 Task: Find connections with filter location Sunbury with filter topic #Startupswith filter profile language Potuguese with filter current company Eicher Trucks and Buses with filter school Velammal College of Engineering & Technology, Madurai with filter industry Wholesale with filter service category Blogging with filter keywords title Hospital Volunteer
Action: Mouse moved to (545, 102)
Screenshot: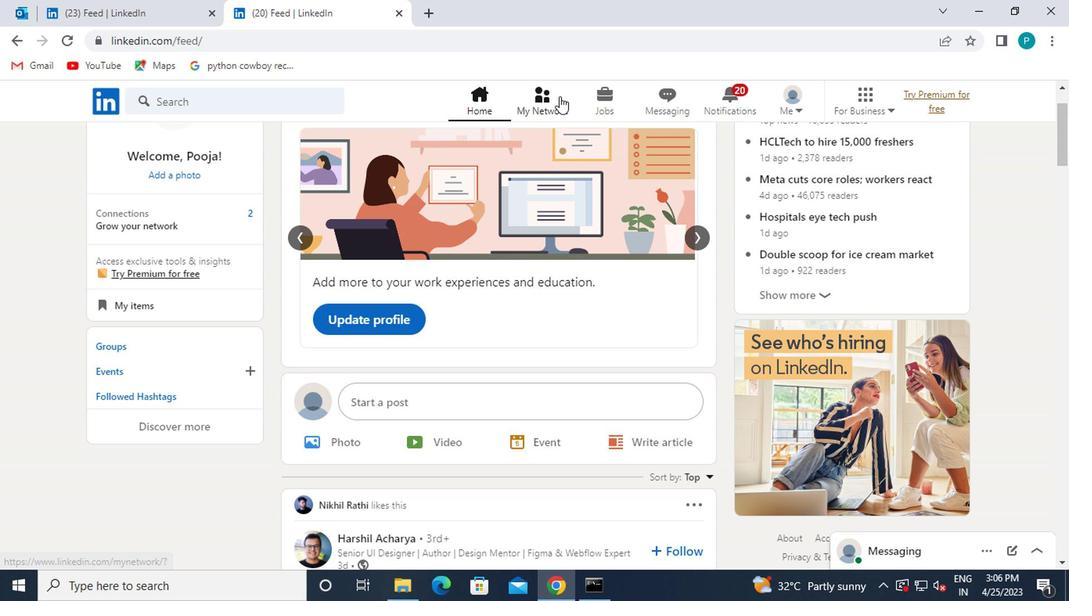 
Action: Mouse pressed left at (545, 102)
Screenshot: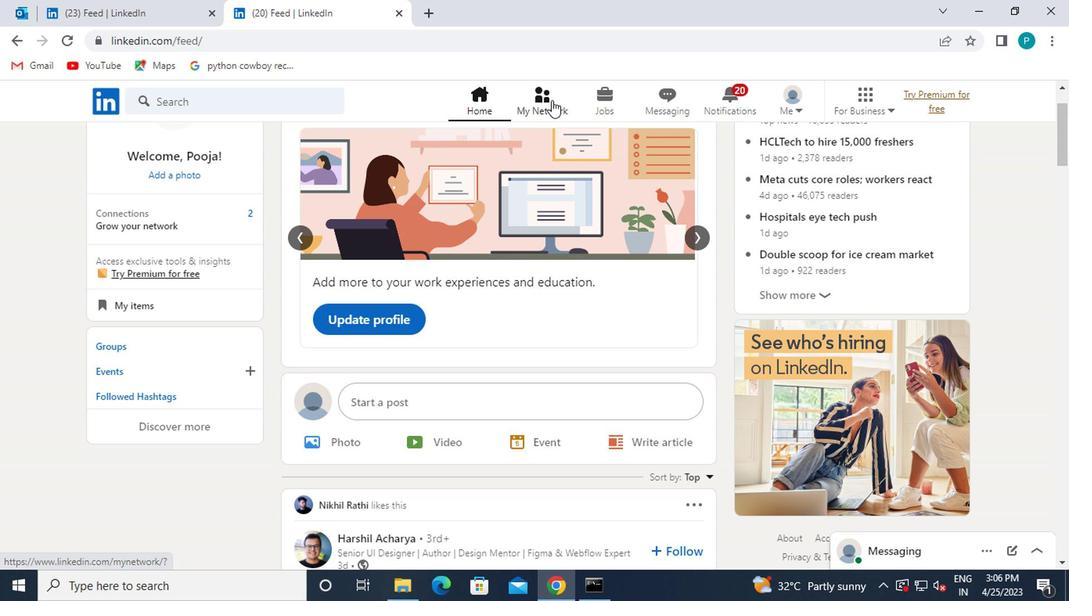 
Action: Mouse moved to (234, 196)
Screenshot: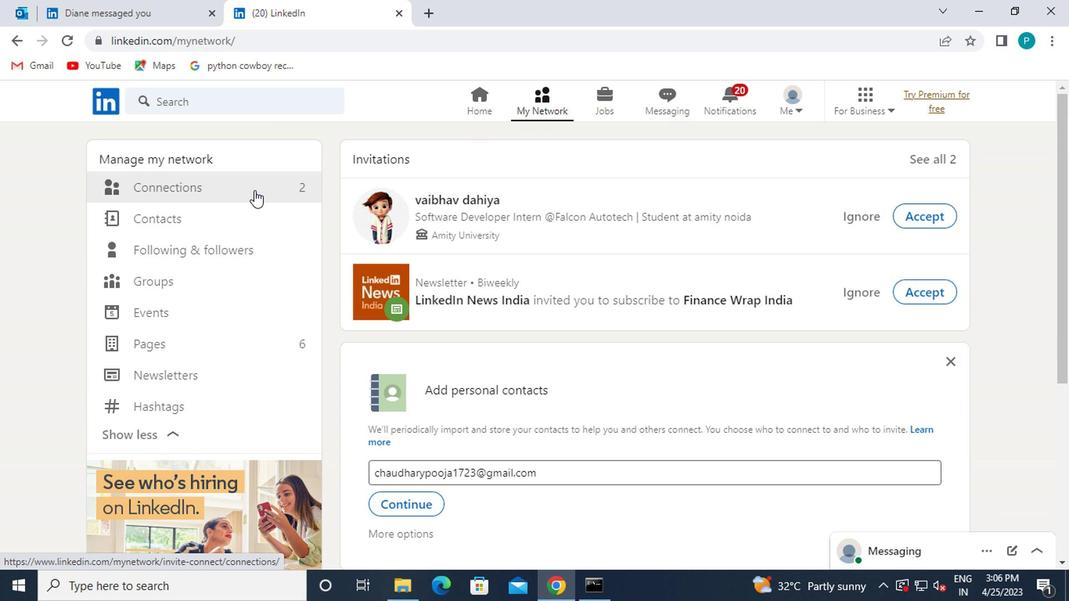 
Action: Mouse pressed left at (234, 196)
Screenshot: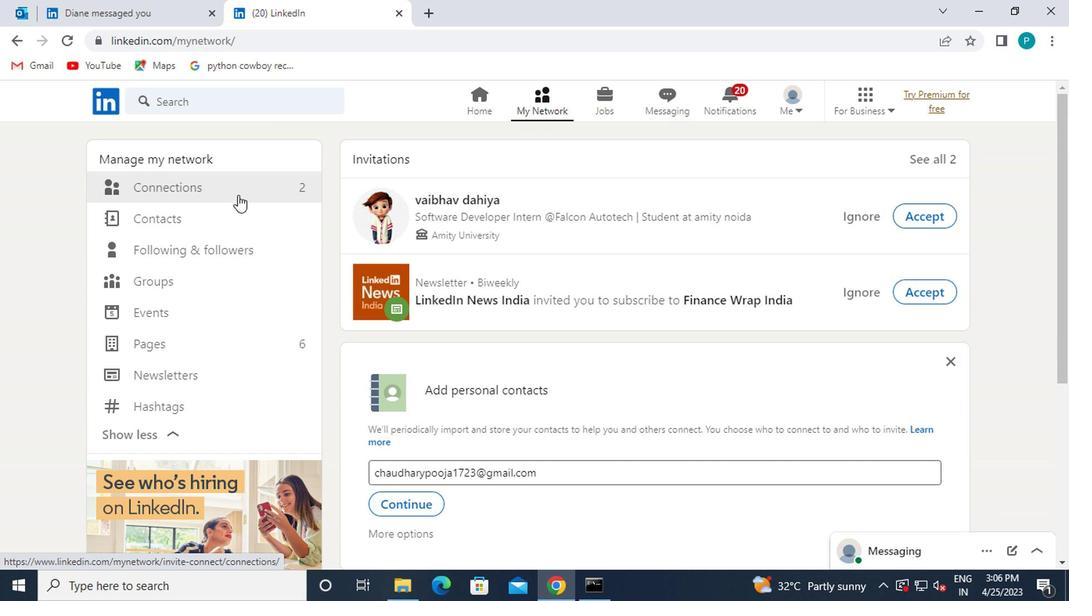 
Action: Mouse moved to (663, 189)
Screenshot: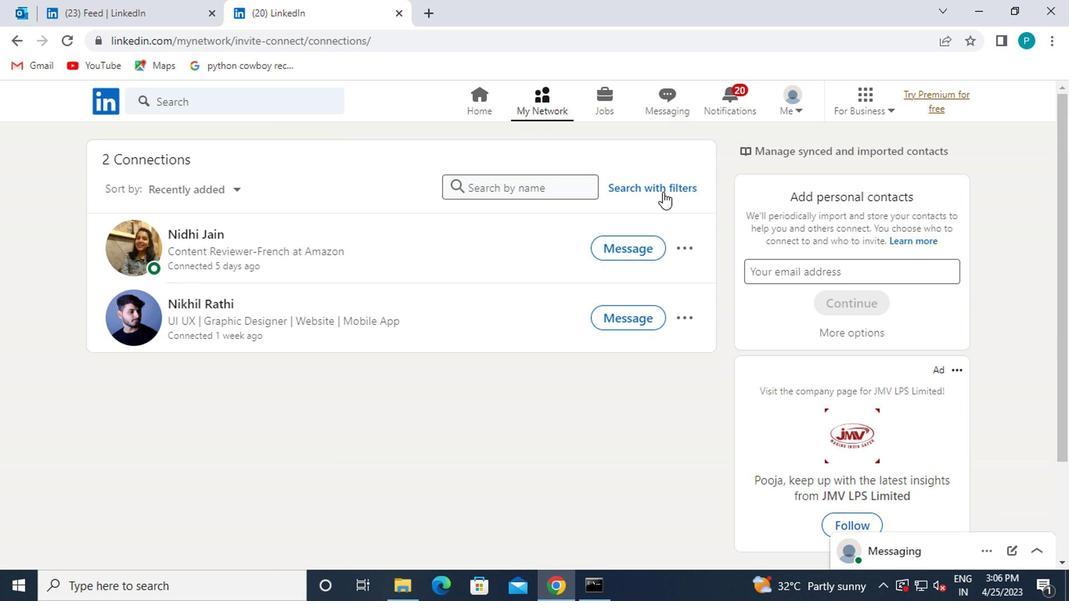 
Action: Mouse pressed left at (663, 189)
Screenshot: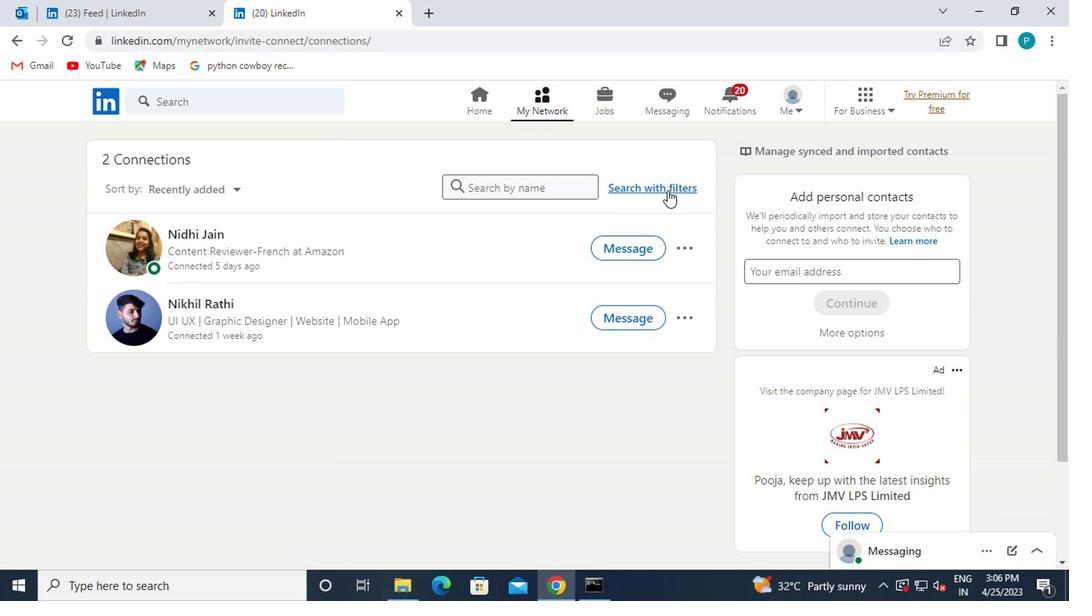 
Action: Mouse moved to (520, 152)
Screenshot: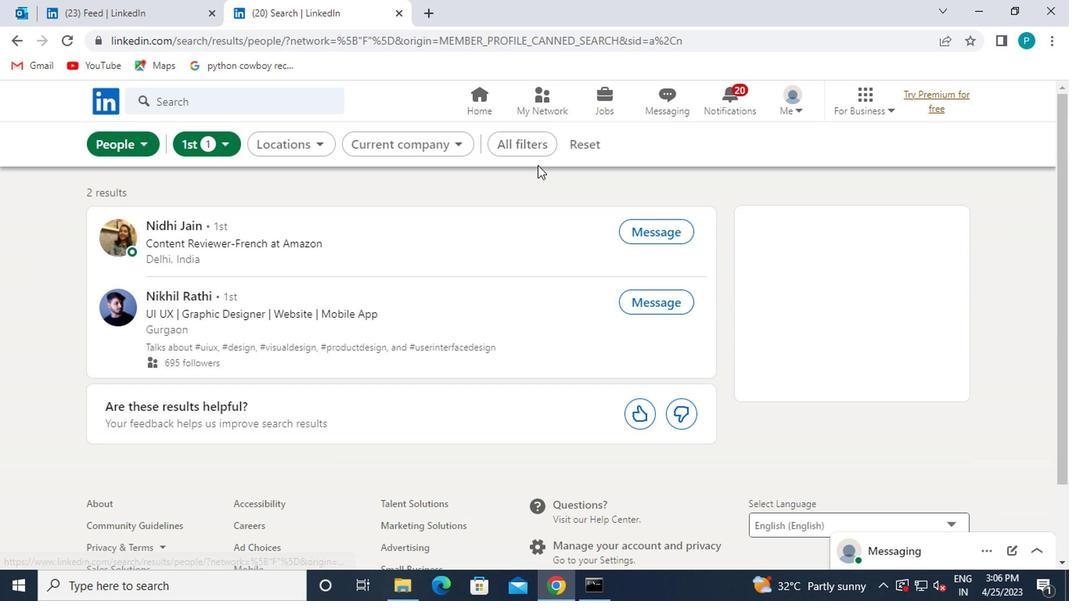 
Action: Mouse pressed left at (520, 152)
Screenshot: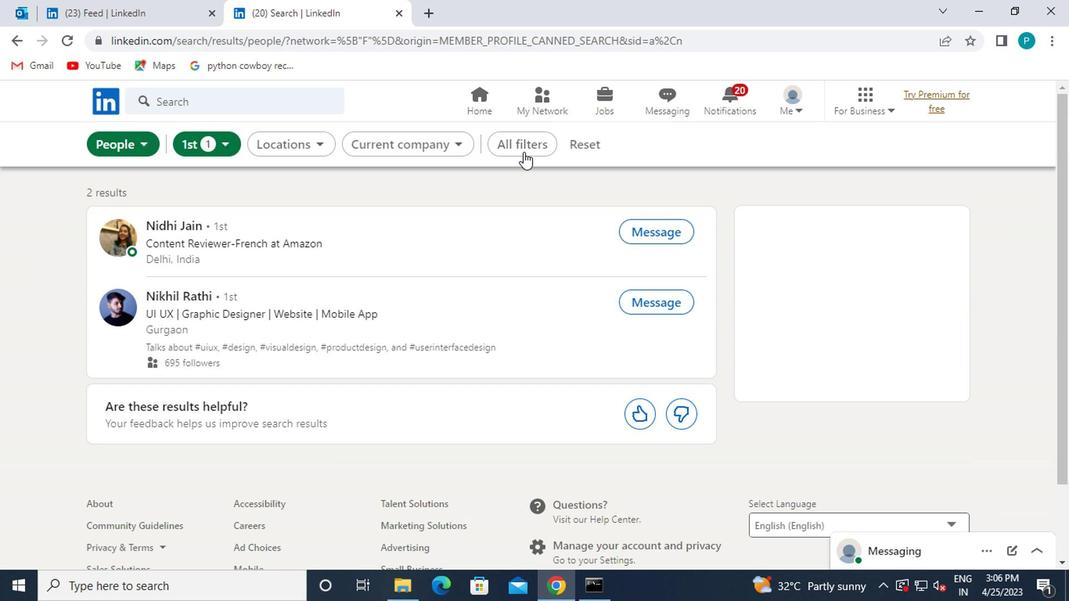
Action: Mouse moved to (781, 284)
Screenshot: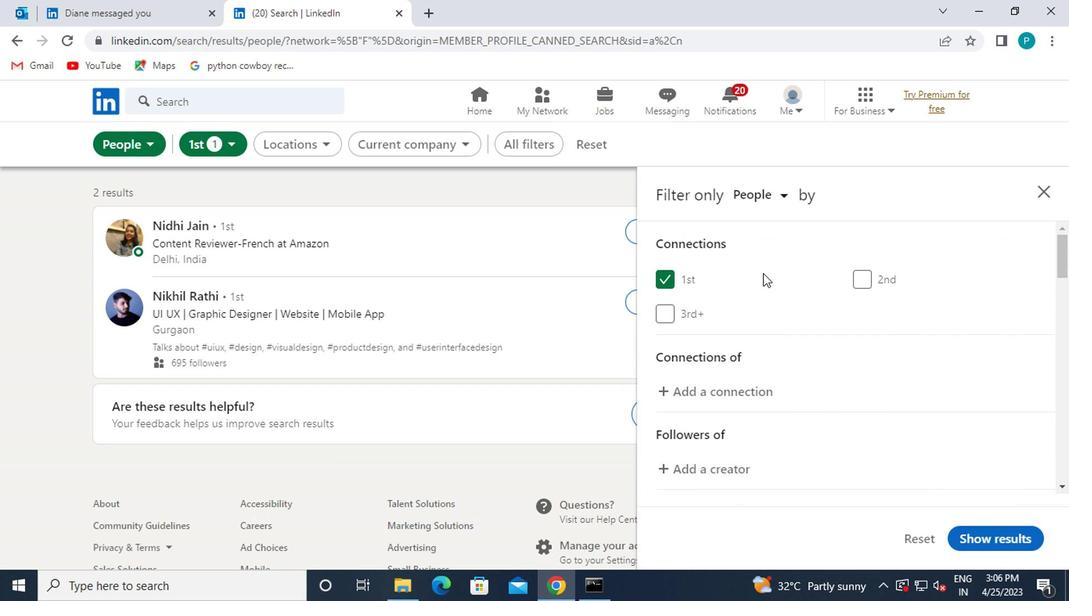 
Action: Mouse scrolled (781, 283) with delta (0, 0)
Screenshot: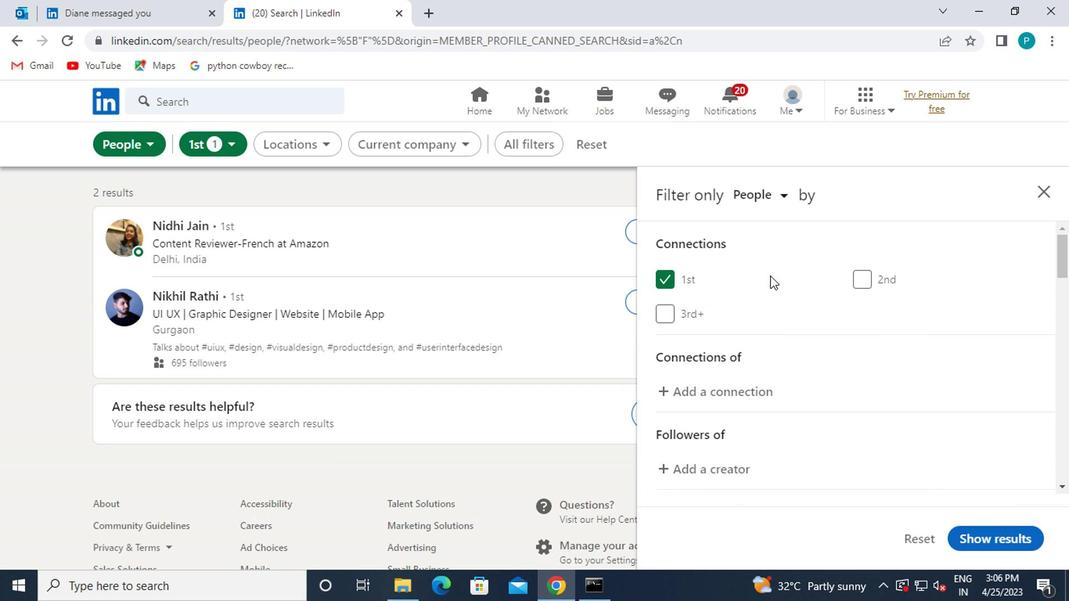 
Action: Mouse moved to (782, 286)
Screenshot: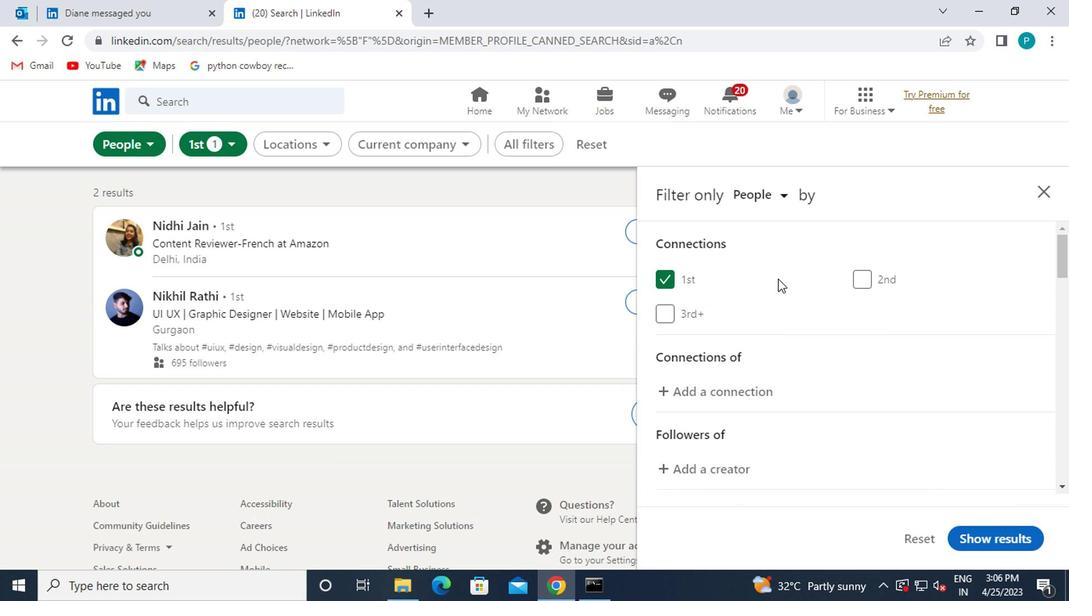 
Action: Mouse scrolled (782, 285) with delta (0, -1)
Screenshot: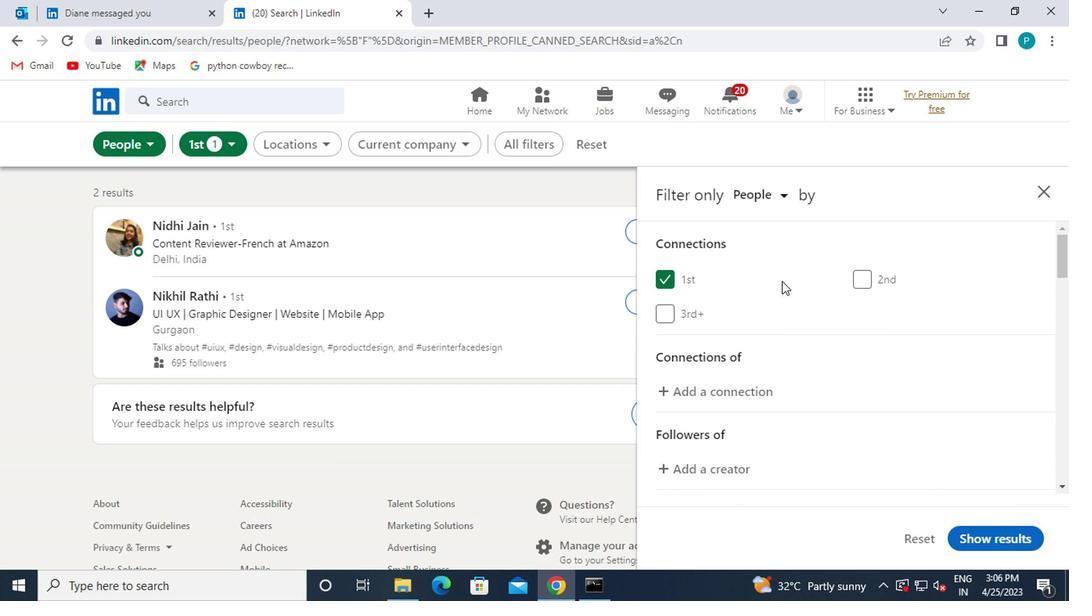 
Action: Mouse moved to (782, 286)
Screenshot: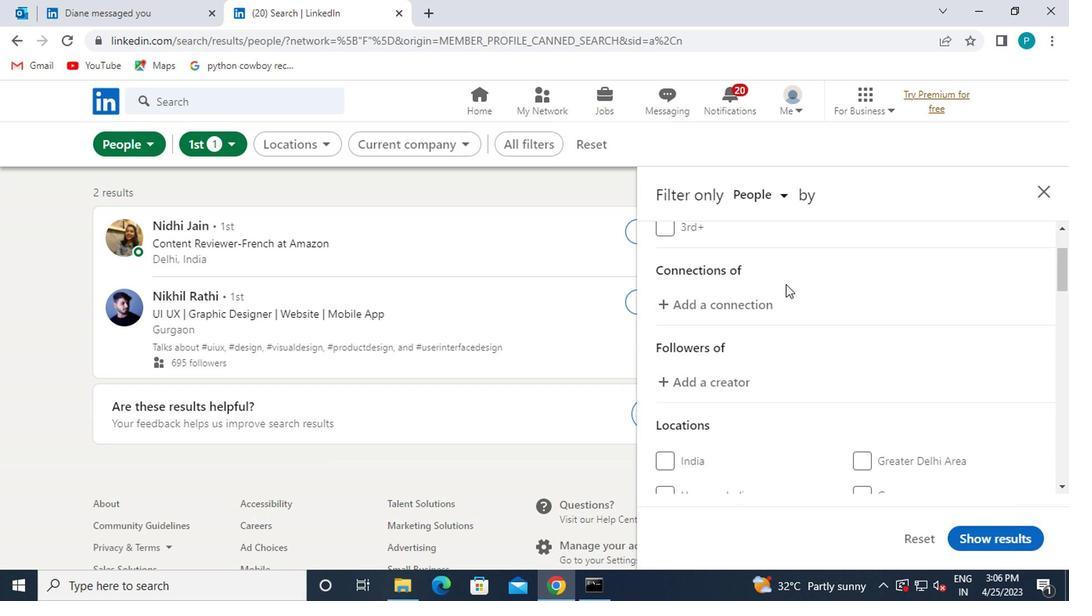 
Action: Mouse scrolled (782, 286) with delta (0, 0)
Screenshot: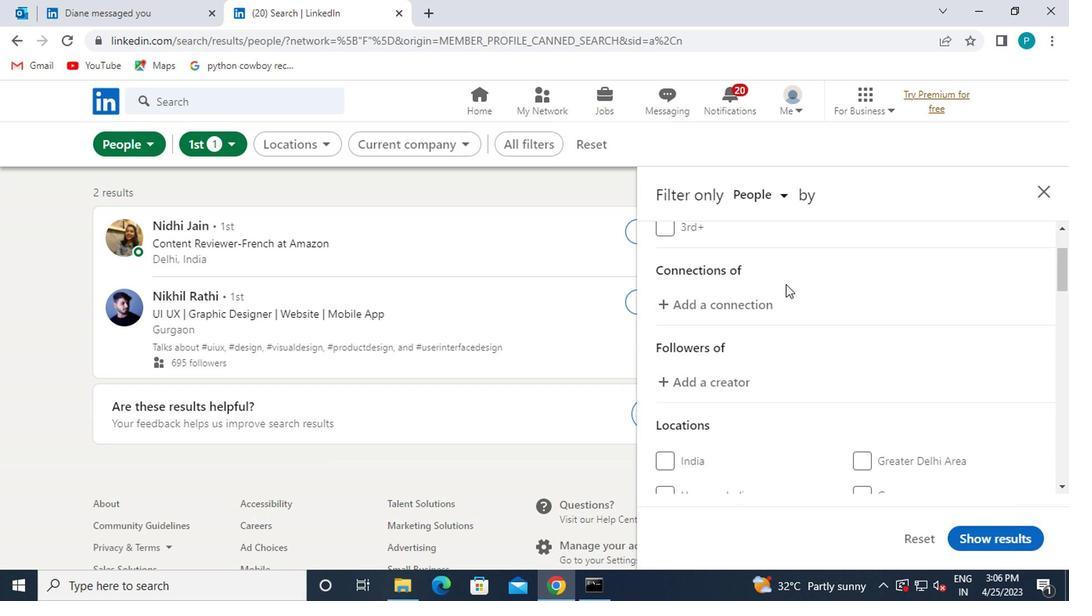 
Action: Mouse moved to (782, 287)
Screenshot: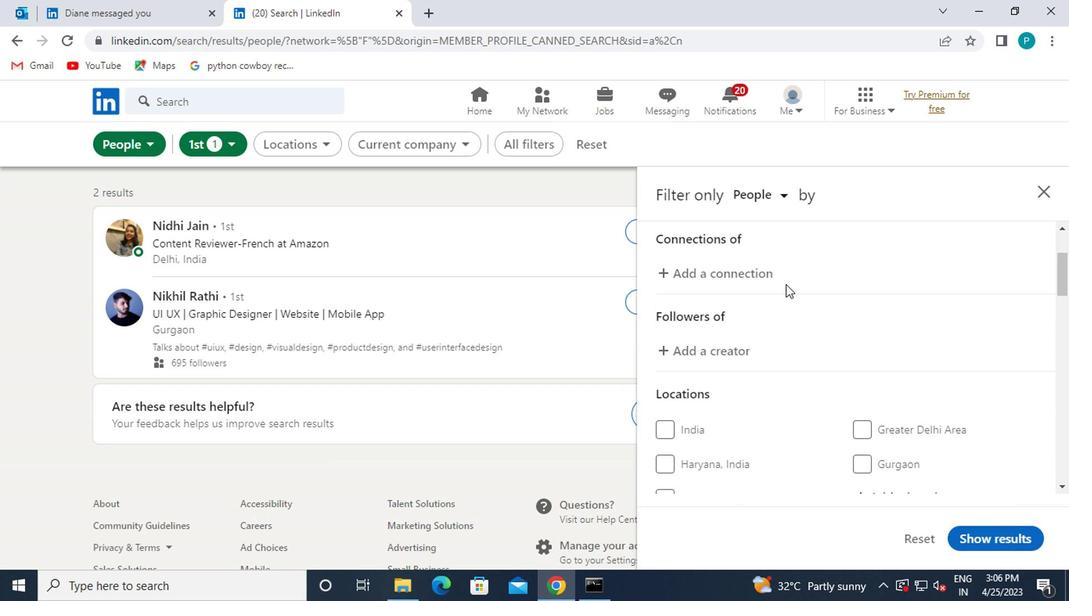 
Action: Mouse scrolled (782, 286) with delta (0, -1)
Screenshot: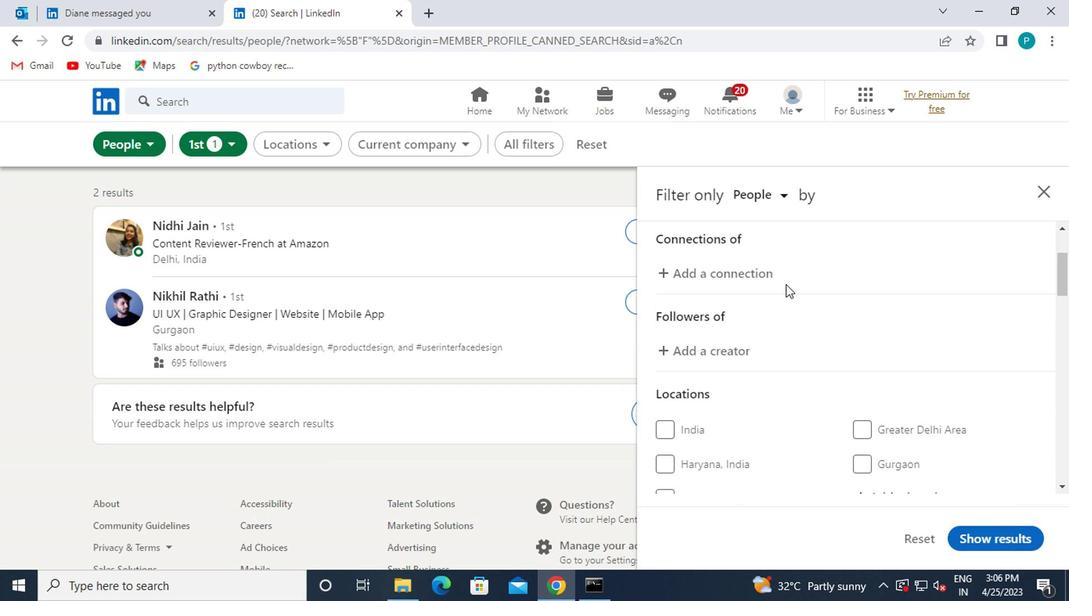 
Action: Mouse moved to (783, 290)
Screenshot: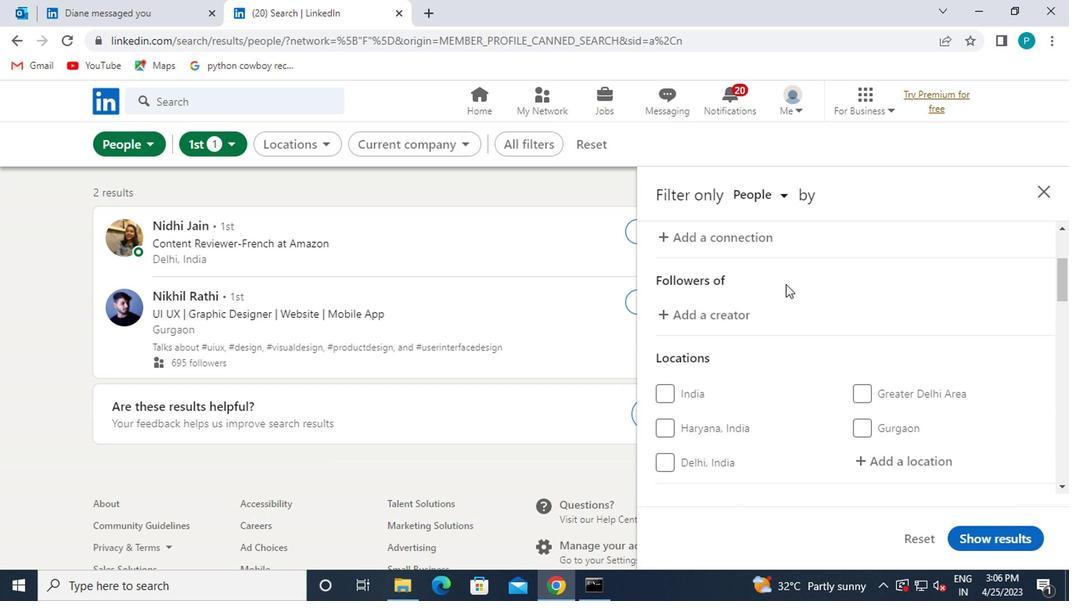 
Action: Mouse scrolled (783, 288) with delta (0, -1)
Screenshot: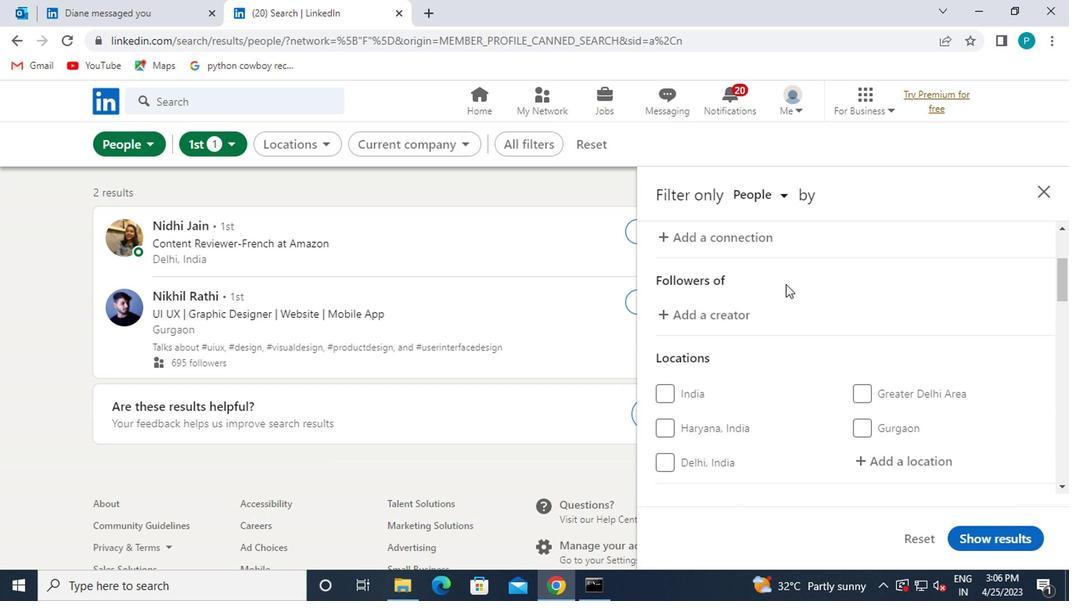 
Action: Mouse moved to (831, 303)
Screenshot: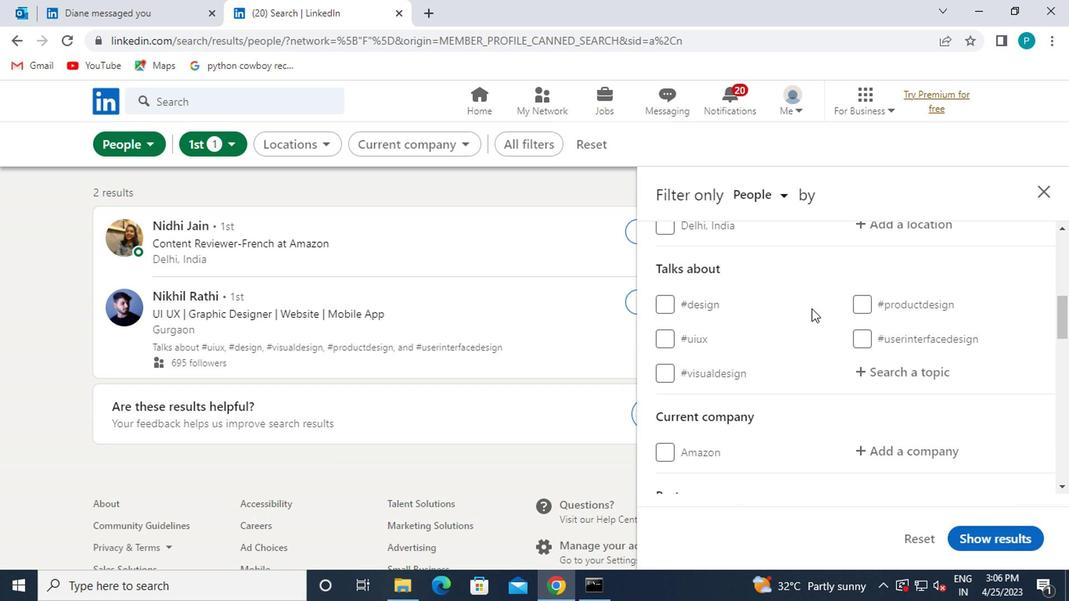 
Action: Mouse scrolled (831, 304) with delta (0, 0)
Screenshot: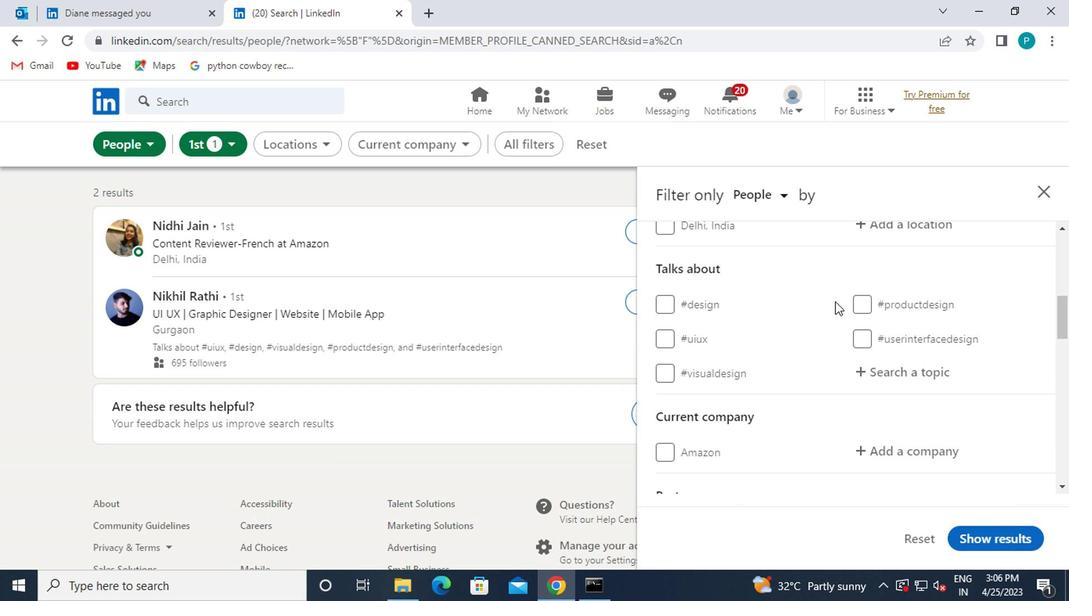 
Action: Mouse moved to (858, 305)
Screenshot: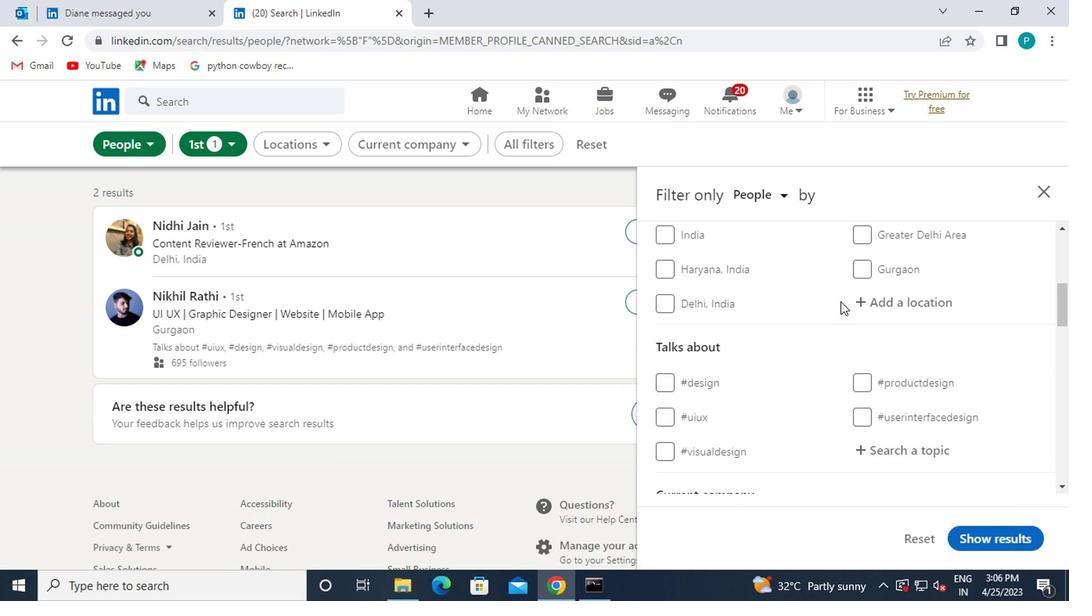 
Action: Mouse pressed left at (858, 305)
Screenshot: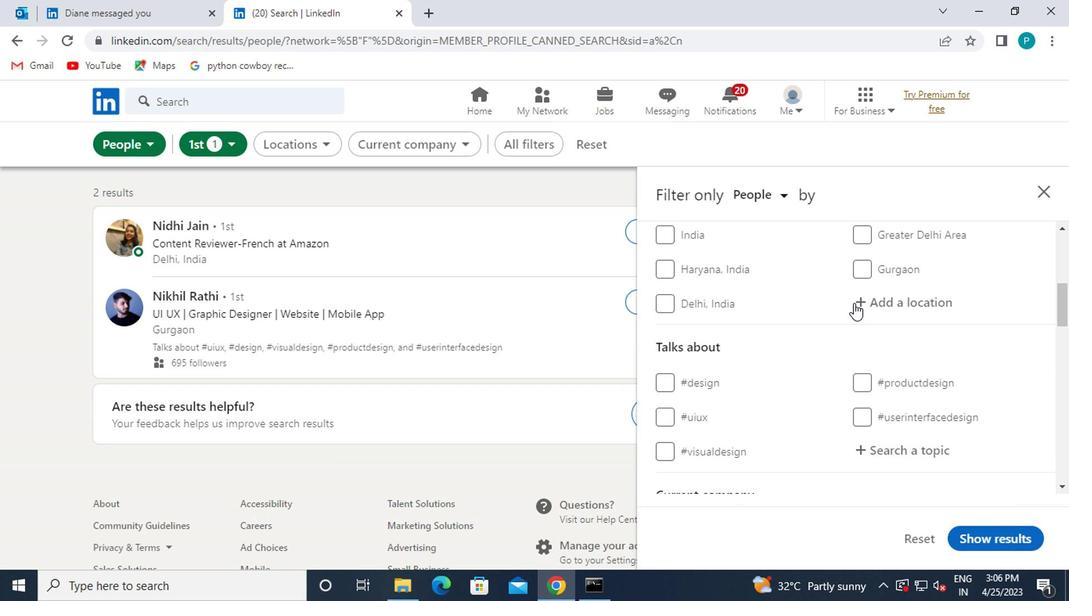 
Action: Key pressed <Key.caps_lock>s<Key.caps_lock>unbury
Screenshot: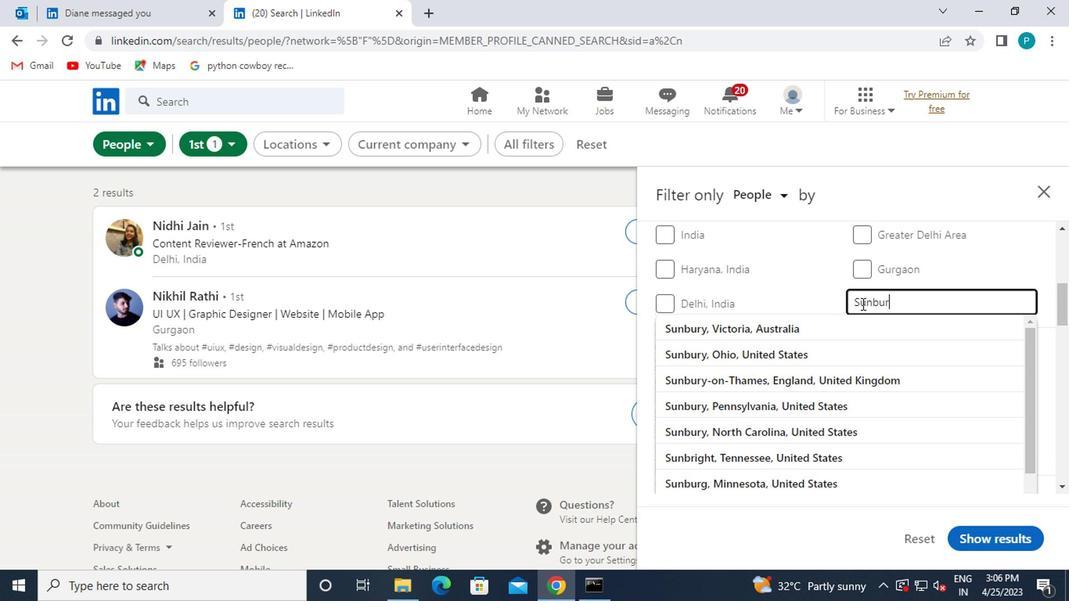 
Action: Mouse moved to (844, 307)
Screenshot: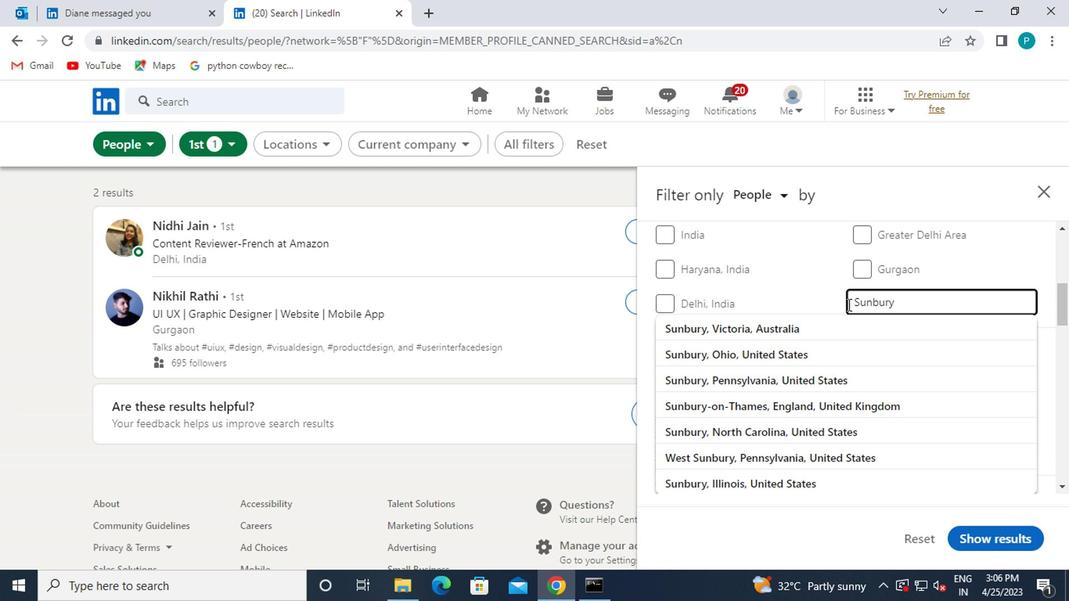
Action: Key pressed <Key.enter>
Screenshot: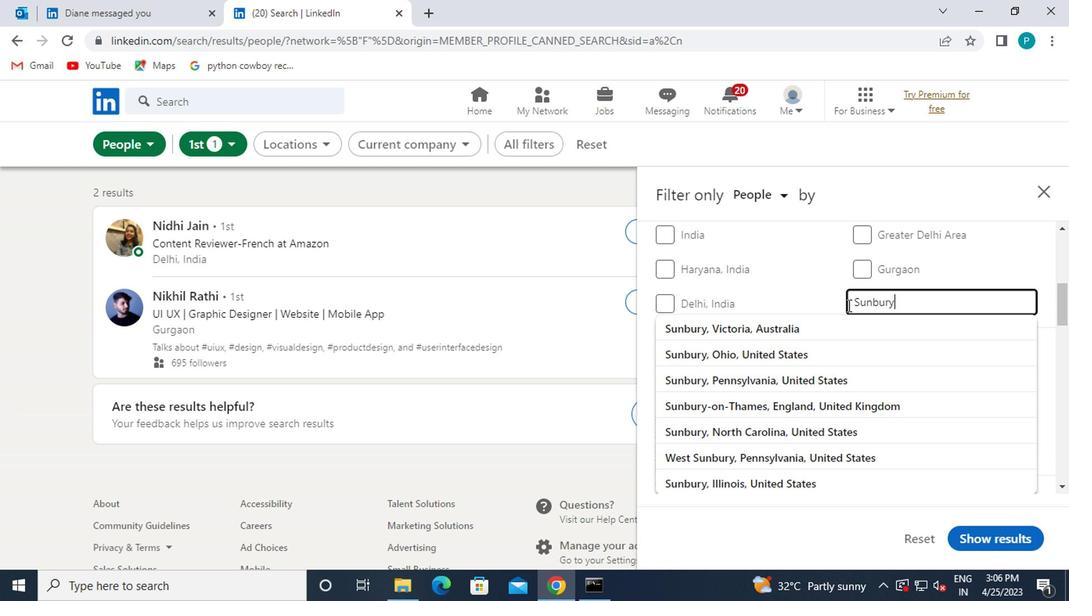 
Action: Mouse moved to (801, 376)
Screenshot: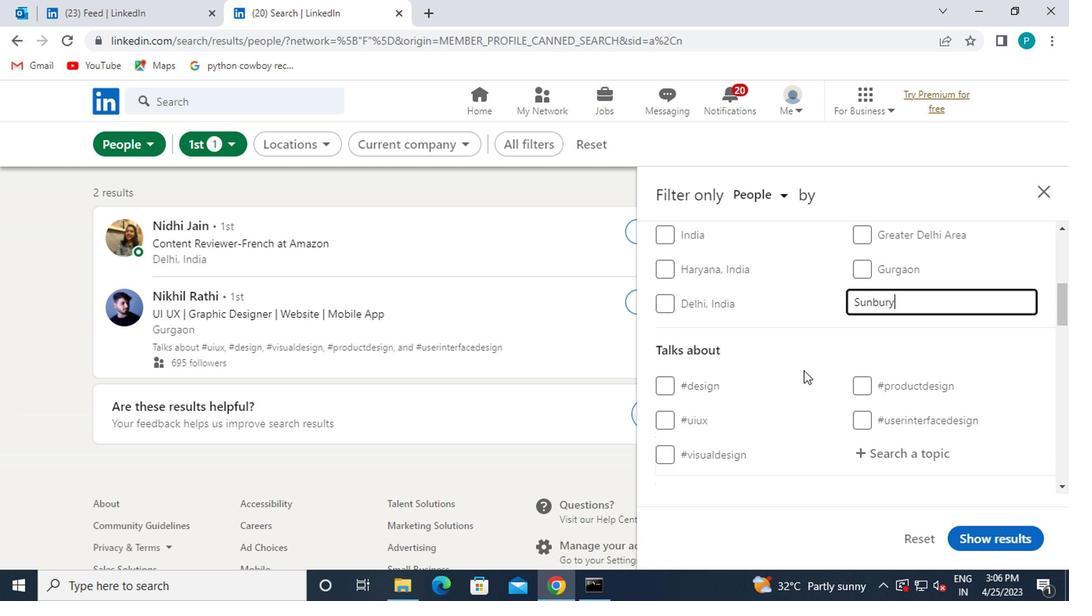 
Action: Mouse scrolled (801, 375) with delta (0, -1)
Screenshot: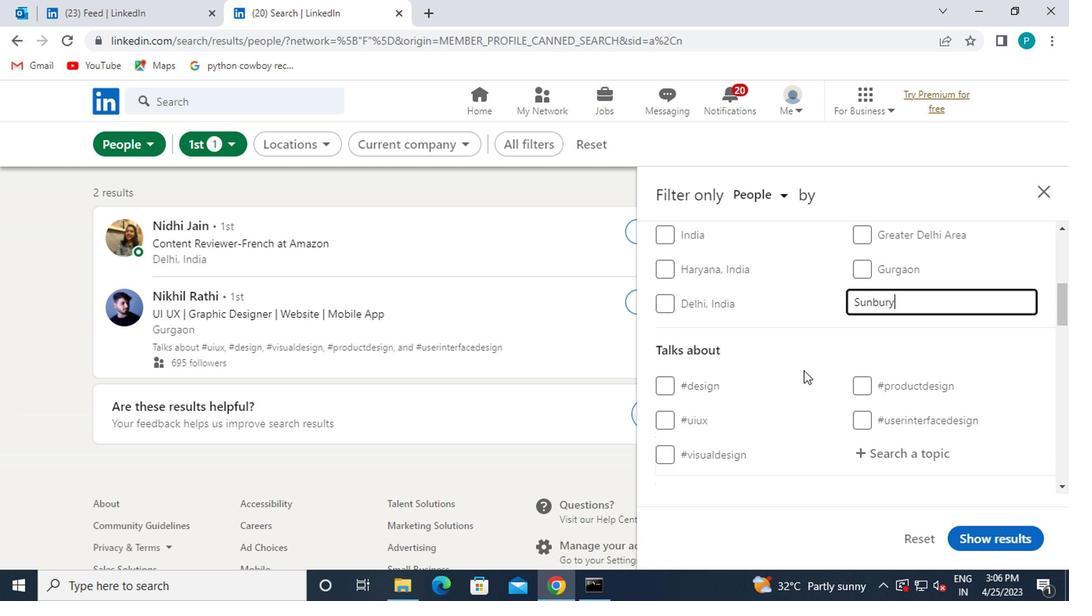 
Action: Mouse moved to (851, 385)
Screenshot: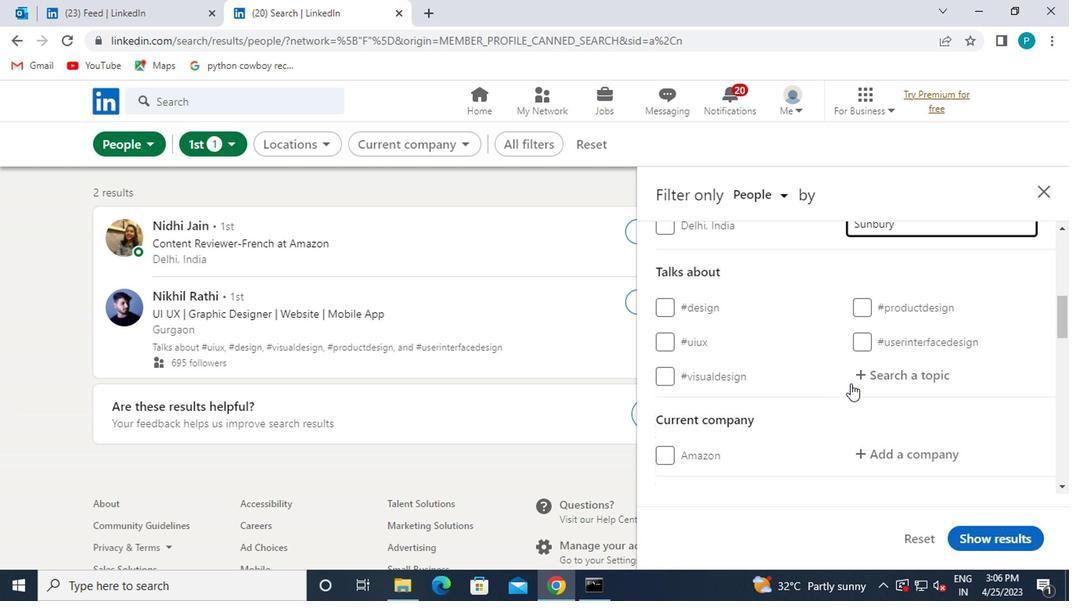 
Action: Mouse pressed left at (851, 385)
Screenshot: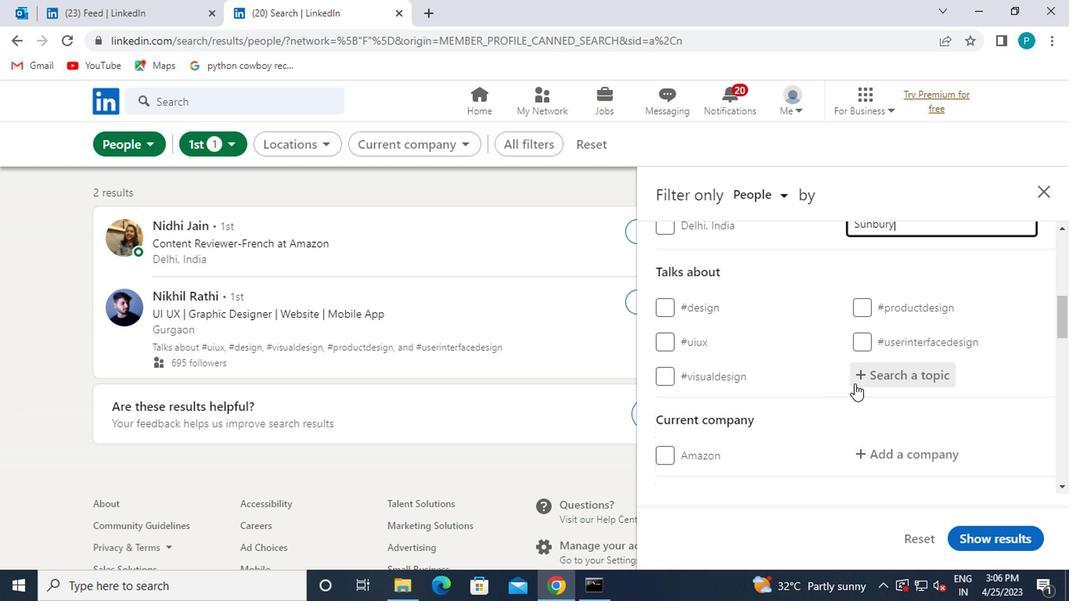 
Action: Key pressed <Key.shift><Key.shift><Key.shift><Key.shift><Key.shift>#<Key.caps_lock>S<Key.caps_lock>ARTUO<Key.backspace>PS
Screenshot: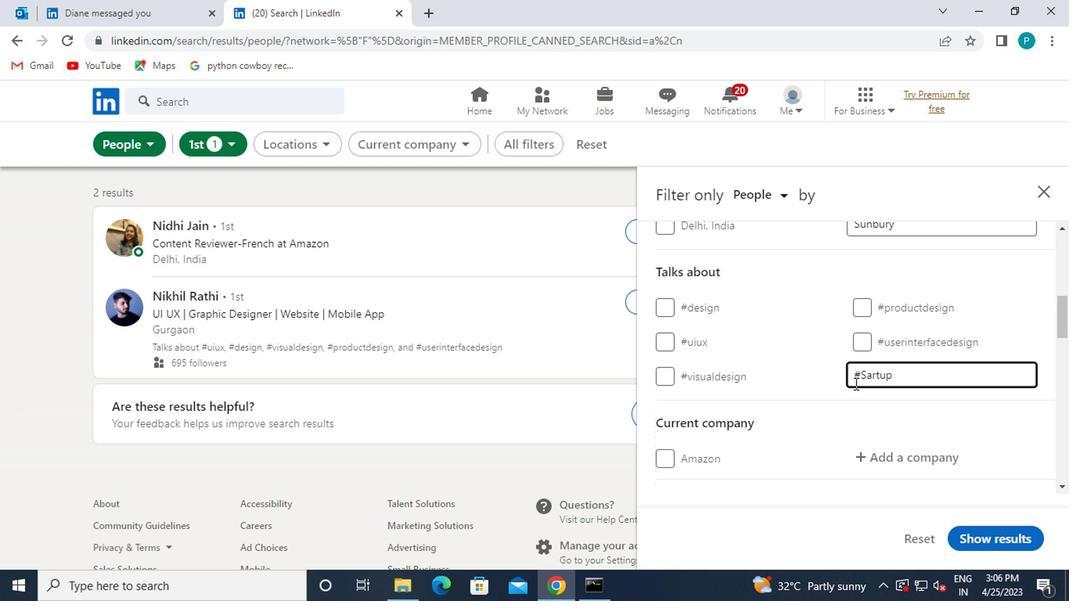 
Action: Mouse moved to (820, 400)
Screenshot: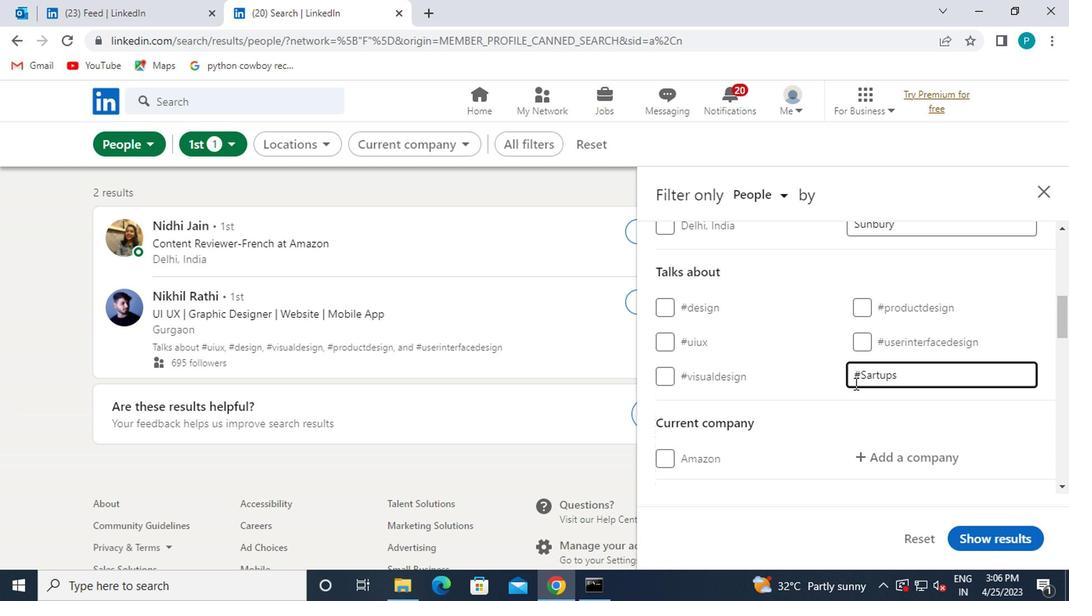 
Action: Mouse scrolled (820, 399) with delta (0, 0)
Screenshot: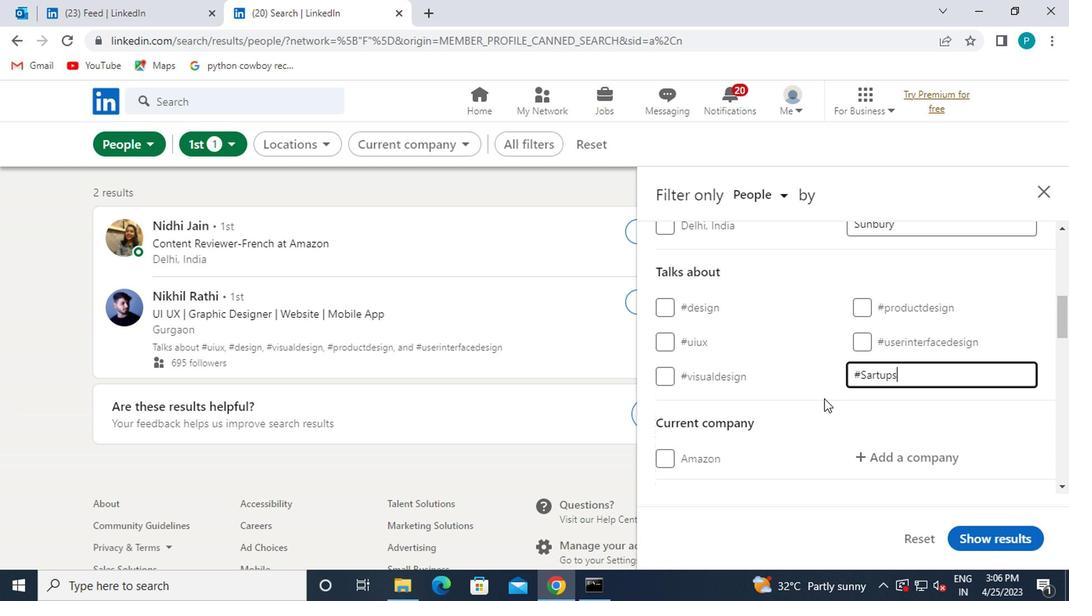 
Action: Mouse moved to (851, 383)
Screenshot: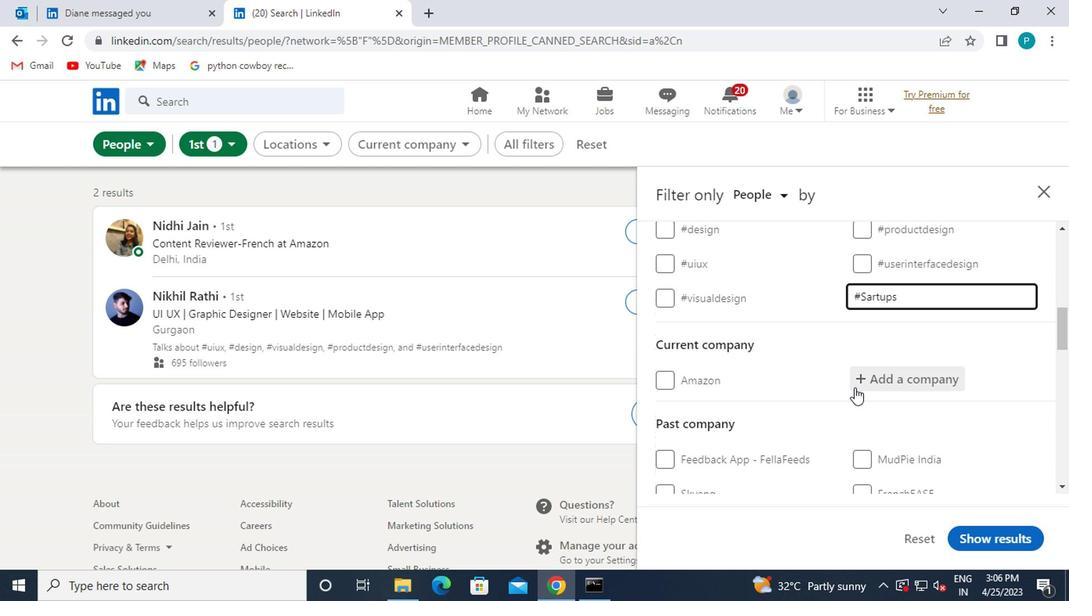 
Action: Mouse pressed left at (851, 383)
Screenshot: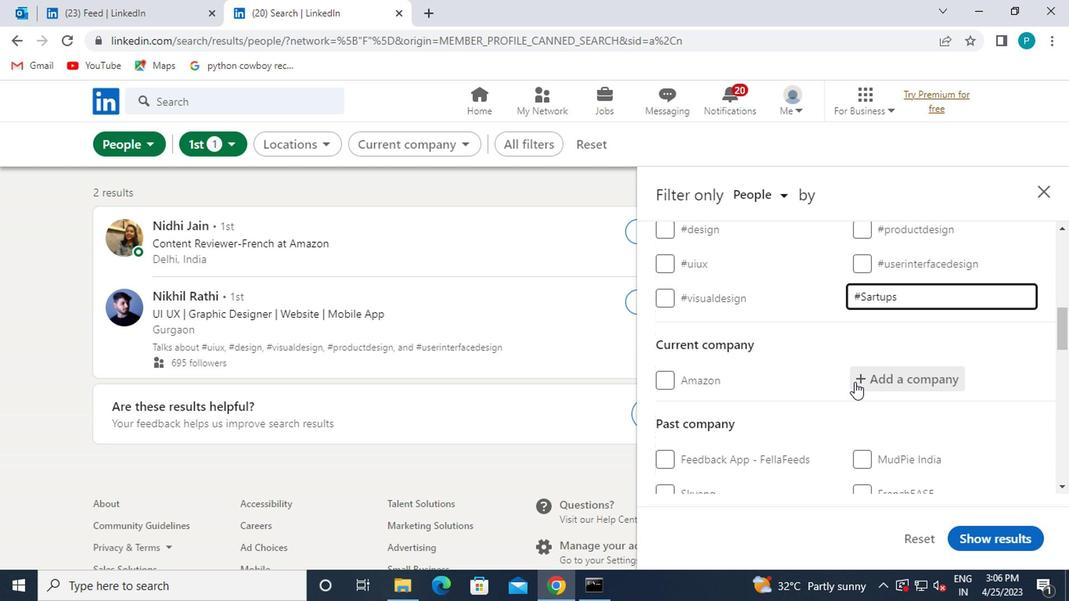 
Action: Key pressed EICHER
Screenshot: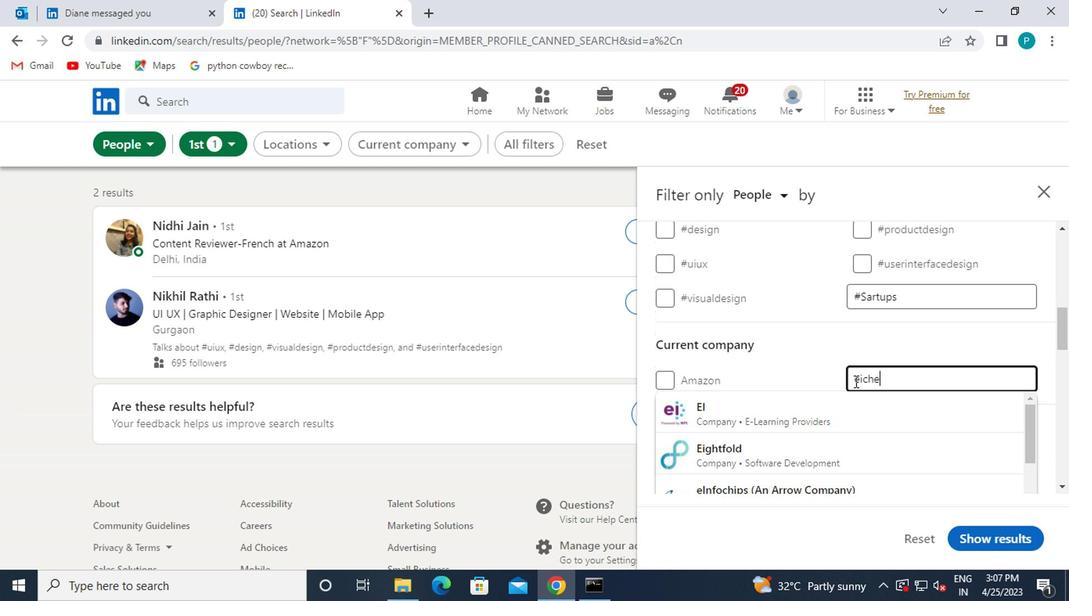 
Action: Mouse moved to (762, 405)
Screenshot: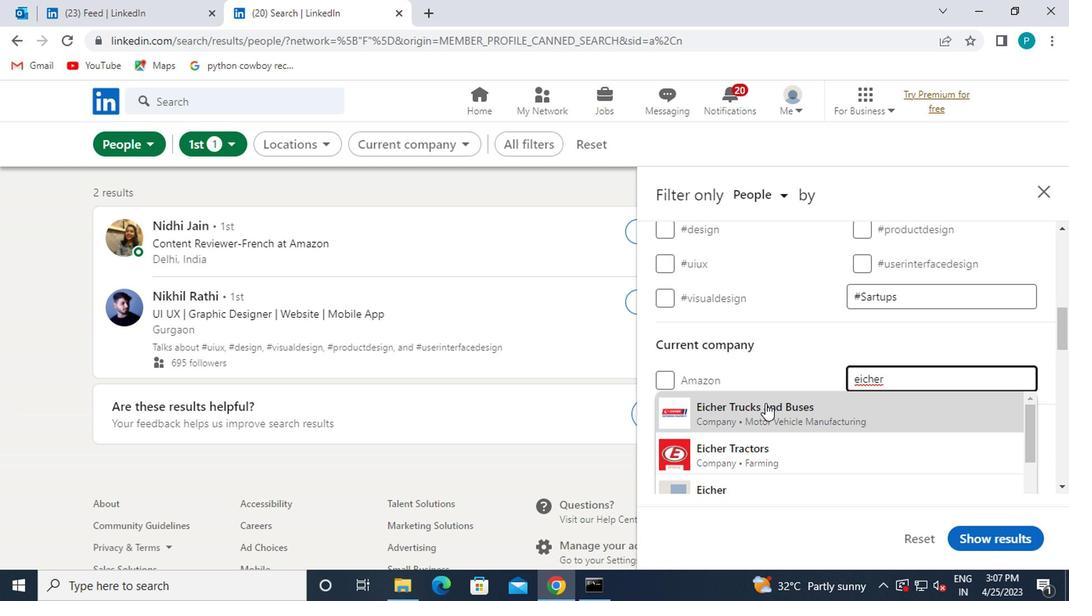 
Action: Mouse pressed left at (762, 405)
Screenshot: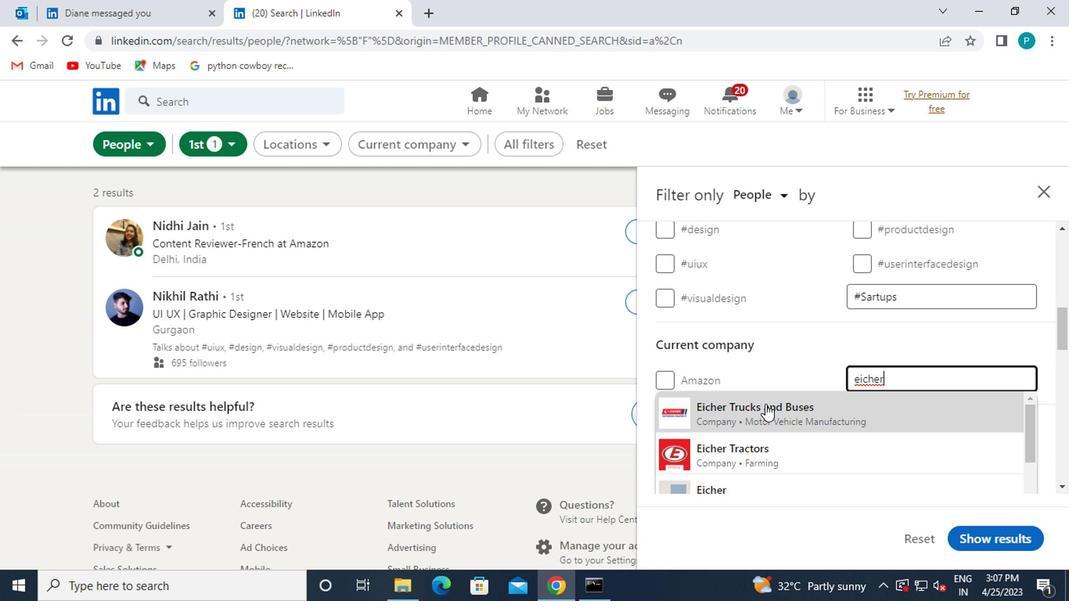 
Action: Mouse scrolled (762, 405) with delta (0, 0)
Screenshot: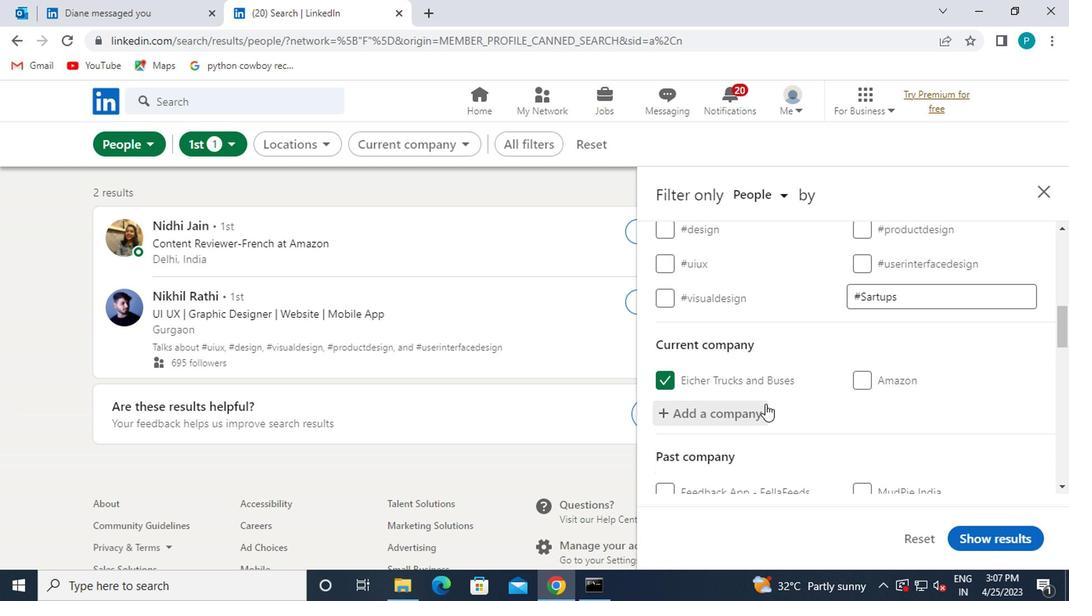 
Action: Mouse scrolled (762, 405) with delta (0, 0)
Screenshot: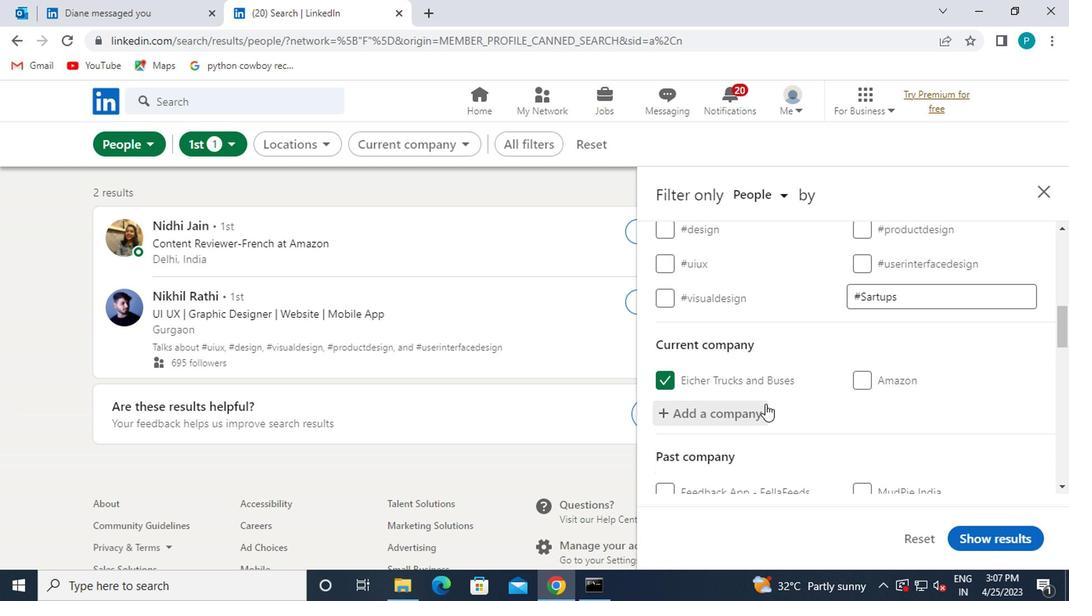 
Action: Mouse moved to (843, 404)
Screenshot: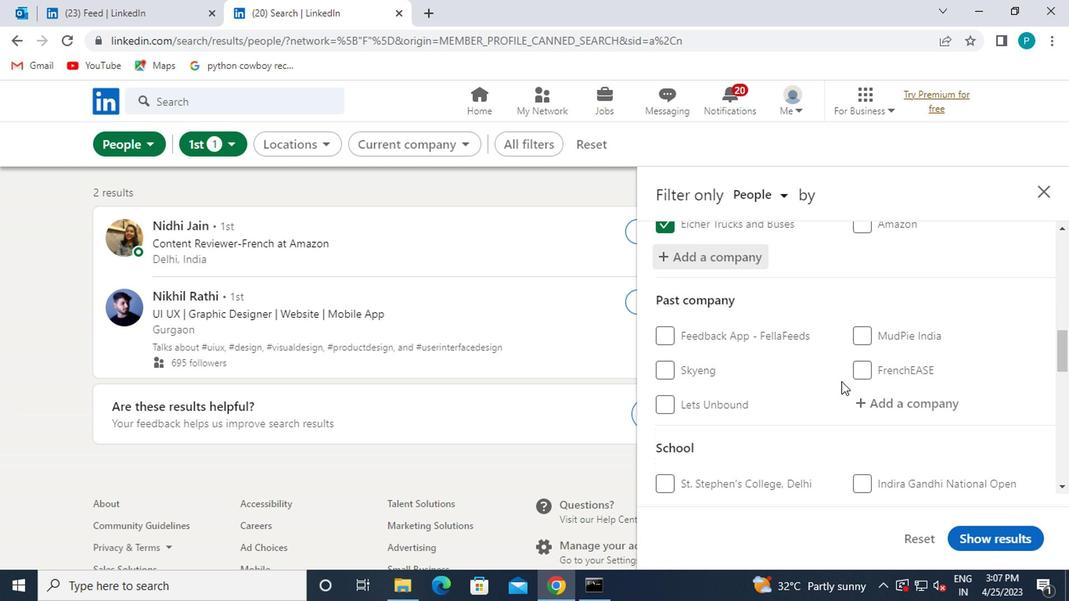 
Action: Mouse scrolled (843, 403) with delta (0, 0)
Screenshot: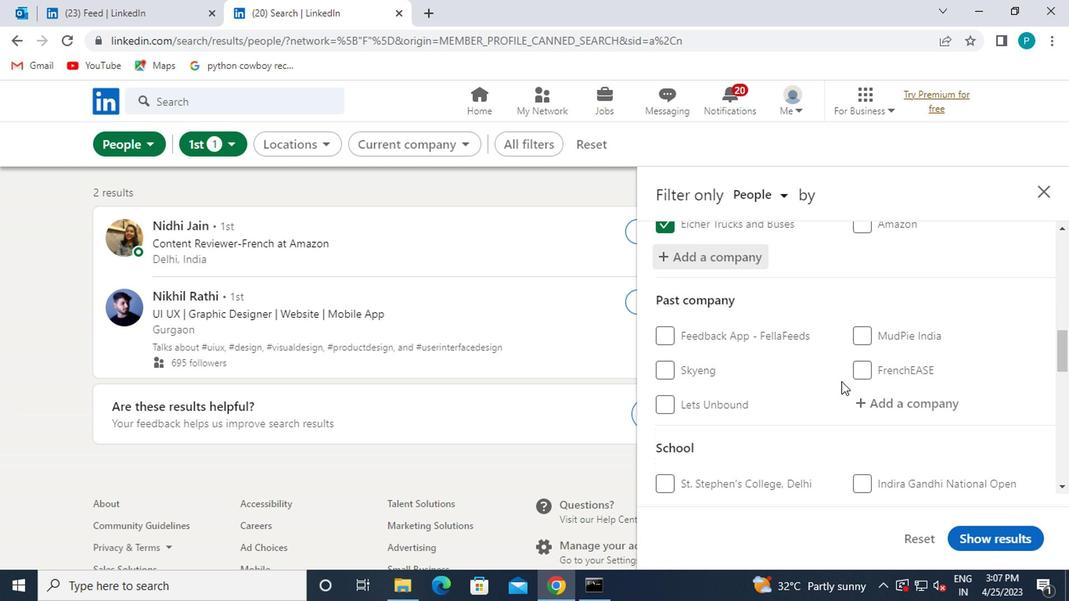 
Action: Mouse scrolled (843, 403) with delta (0, 0)
Screenshot: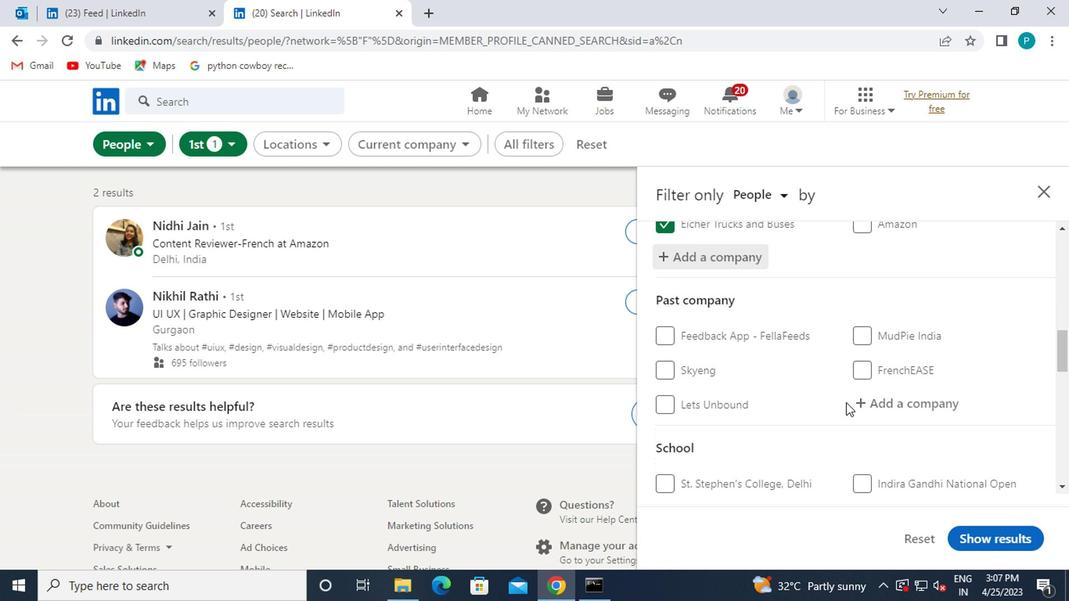 
Action: Mouse moved to (869, 418)
Screenshot: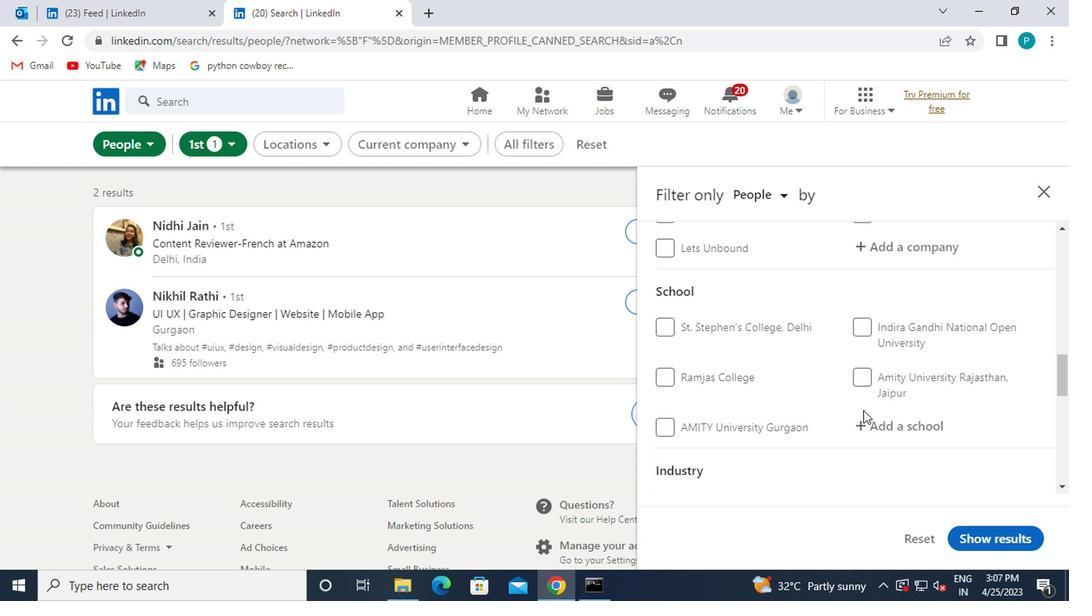 
Action: Mouse pressed left at (869, 418)
Screenshot: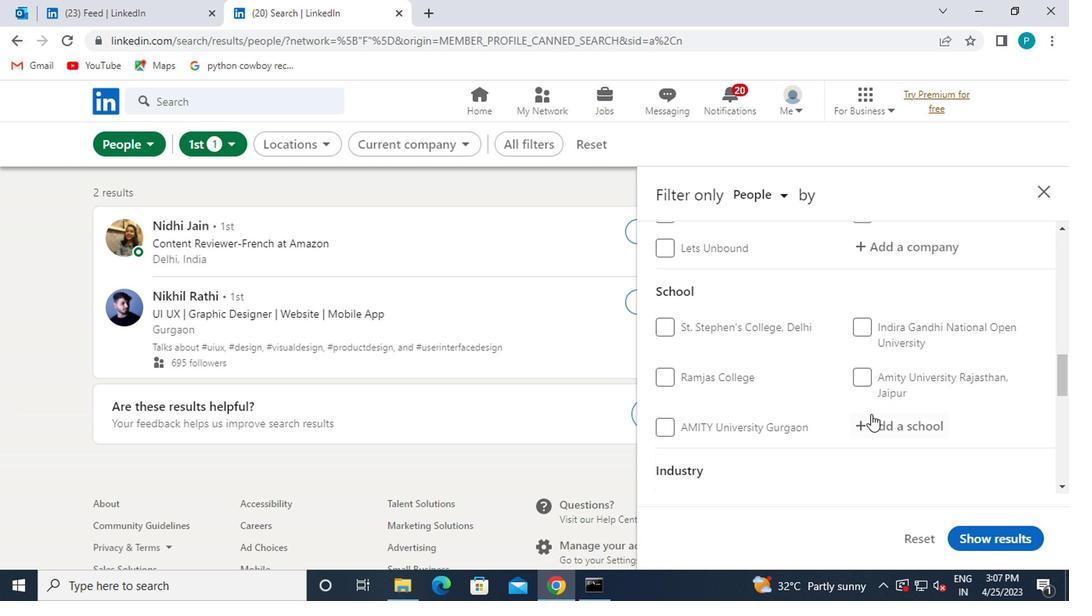 
Action: Key pressed <Key.caps_lock>V<Key.caps_lock>ELAMMAL
Screenshot: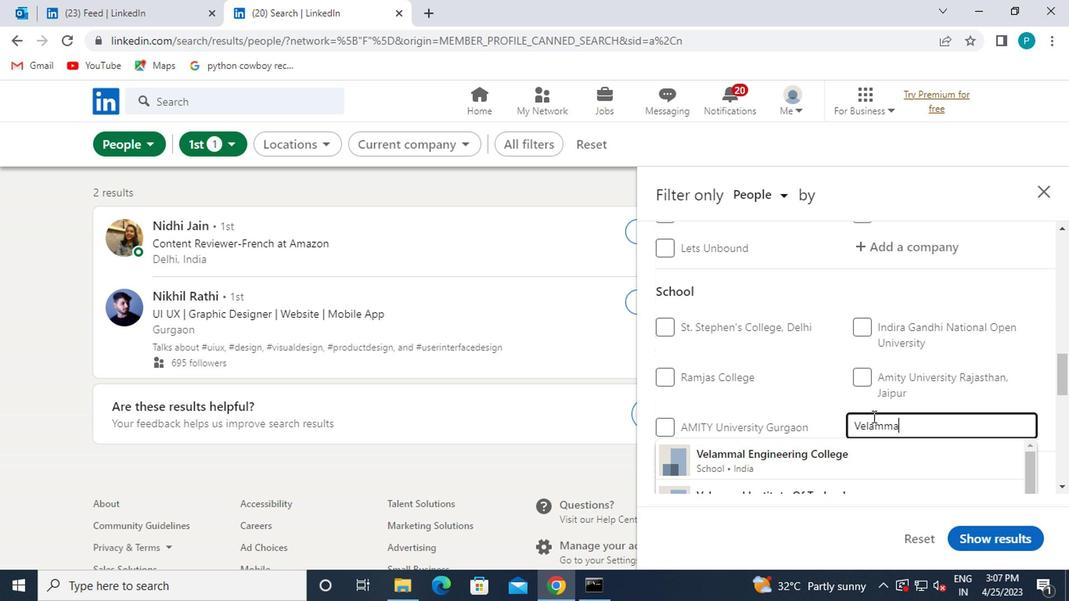 
Action: Mouse moved to (784, 457)
Screenshot: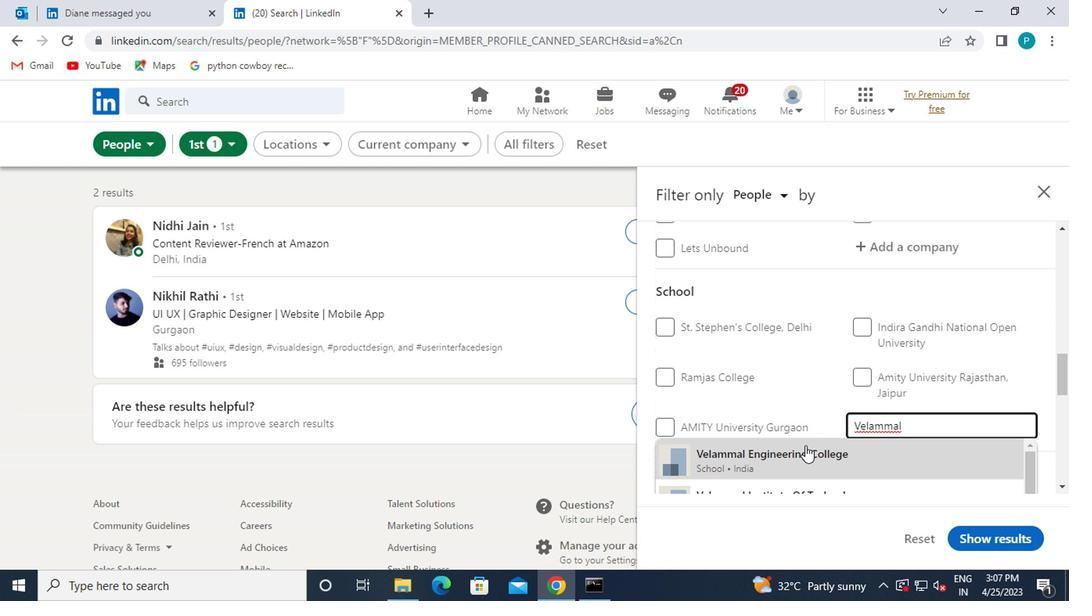 
Action: Mouse scrolled (784, 457) with delta (0, 0)
Screenshot: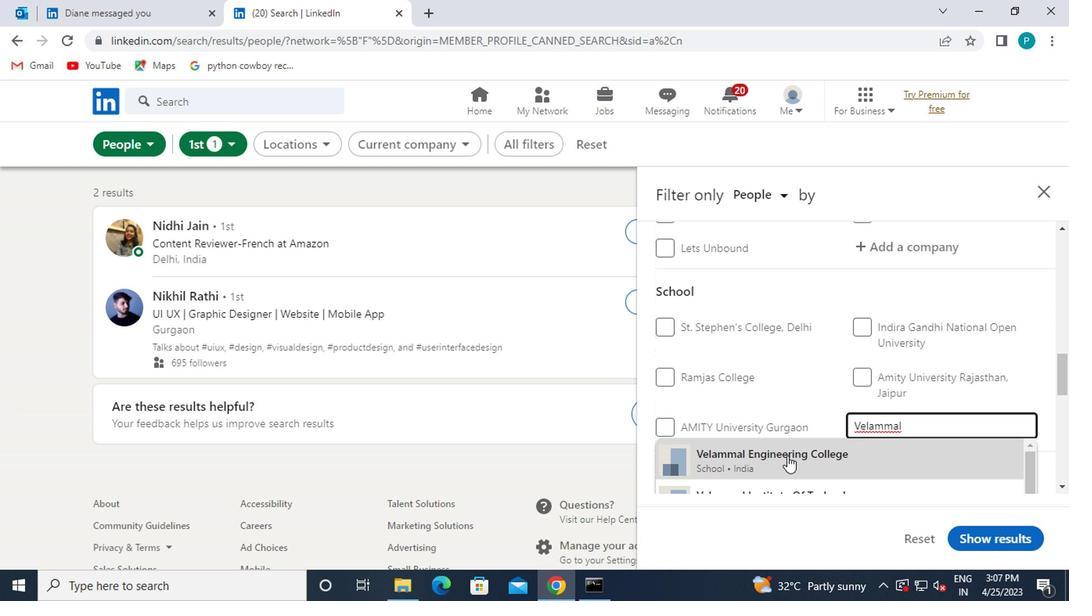 
Action: Mouse moved to (784, 458)
Screenshot: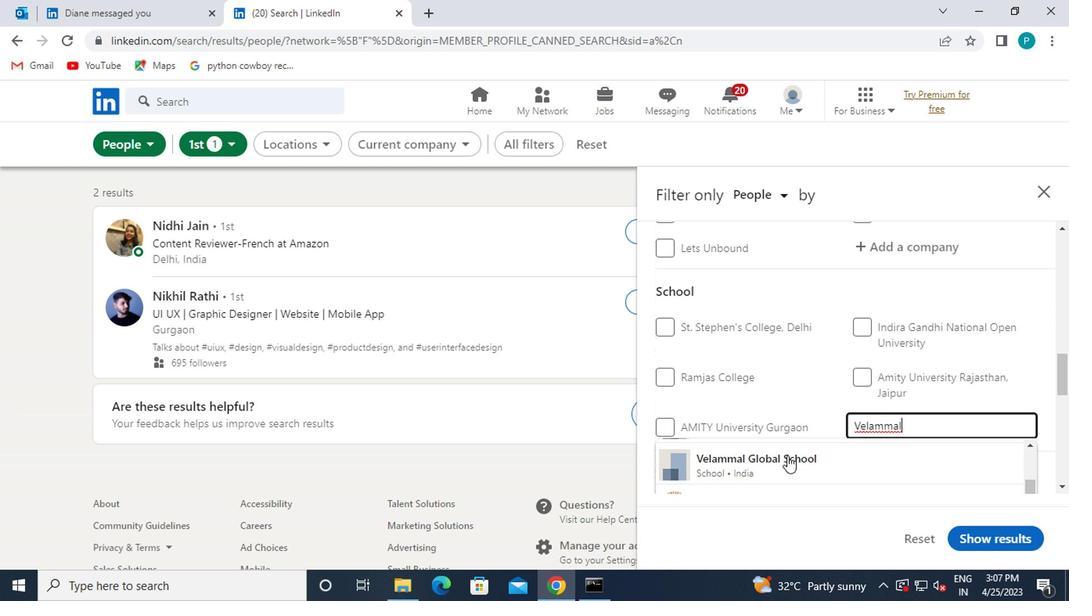 
Action: Mouse scrolled (784, 457) with delta (0, -1)
Screenshot: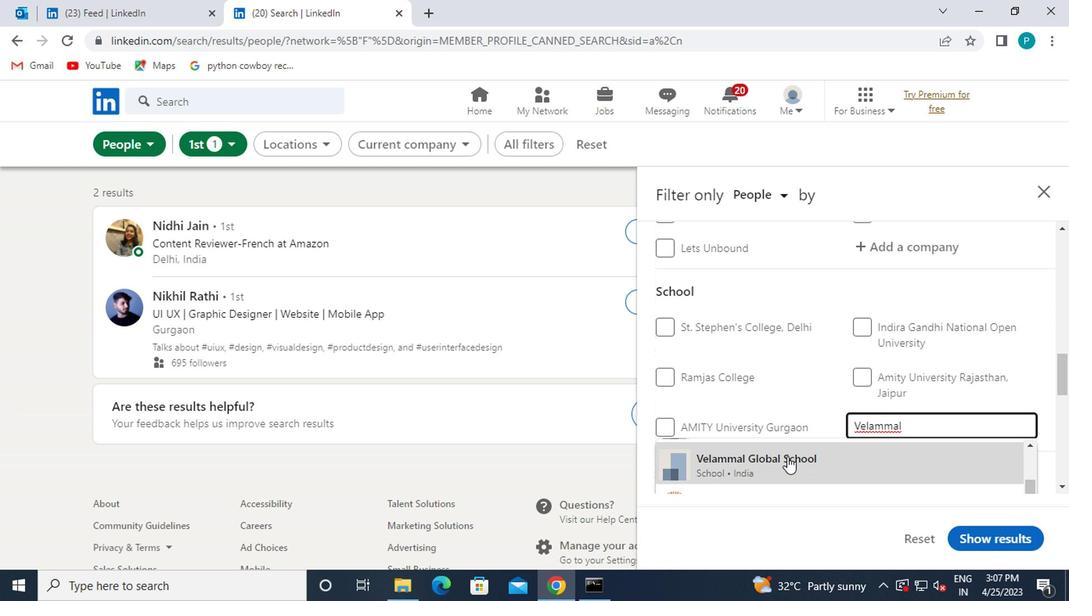 
Action: Mouse scrolled (784, 459) with delta (0, 0)
Screenshot: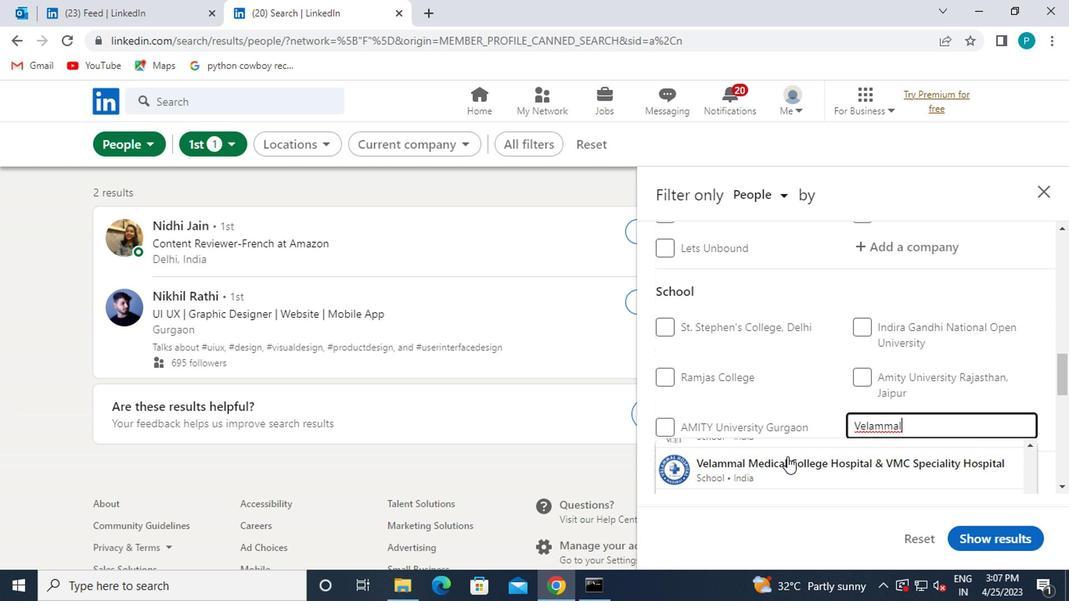 
Action: Mouse moved to (928, 448)
Screenshot: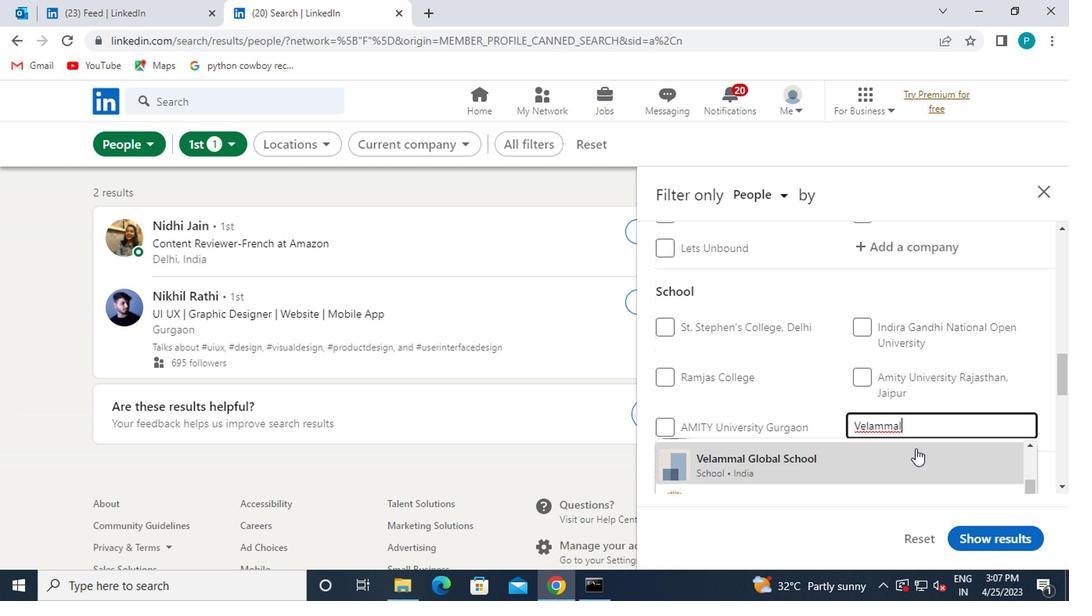 
Action: Key pressed <Key.space>COLLEGE<Key.space>OF
Screenshot: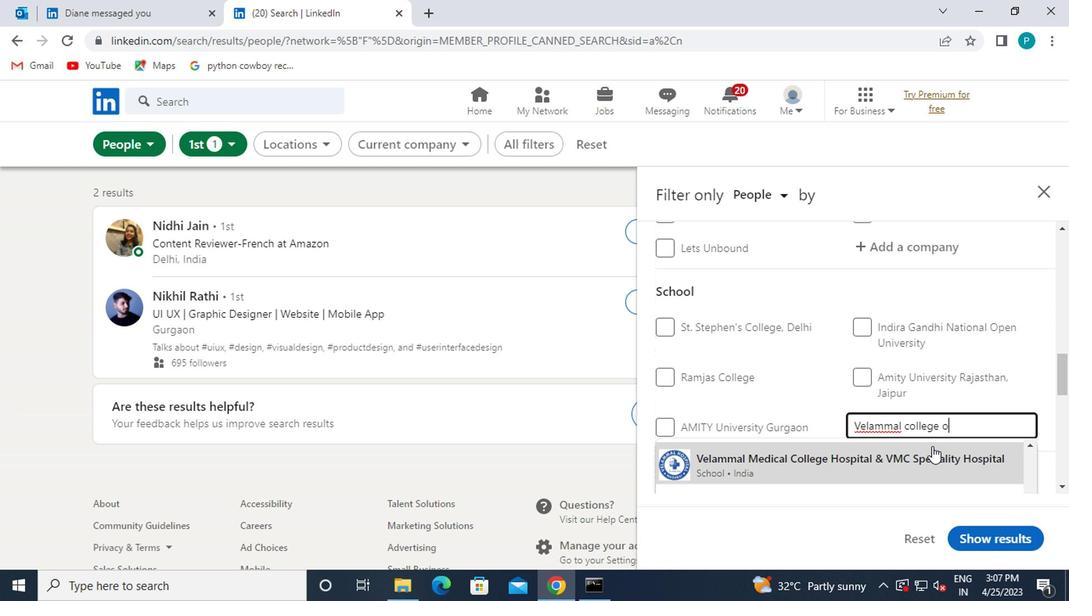 
Action: Mouse moved to (947, 452)
Screenshot: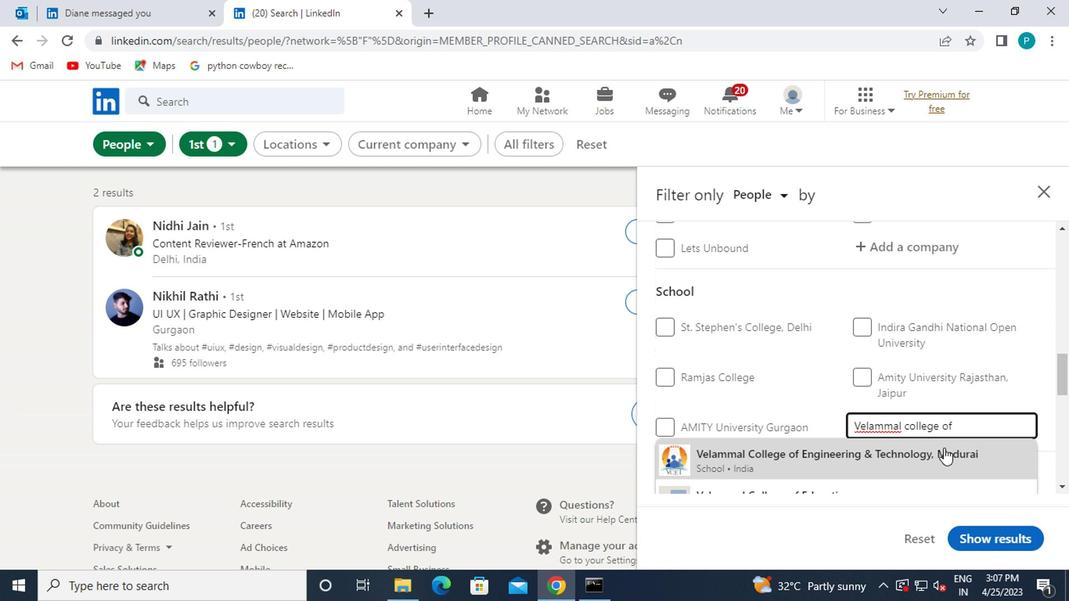 
Action: Mouse pressed left at (947, 452)
Screenshot: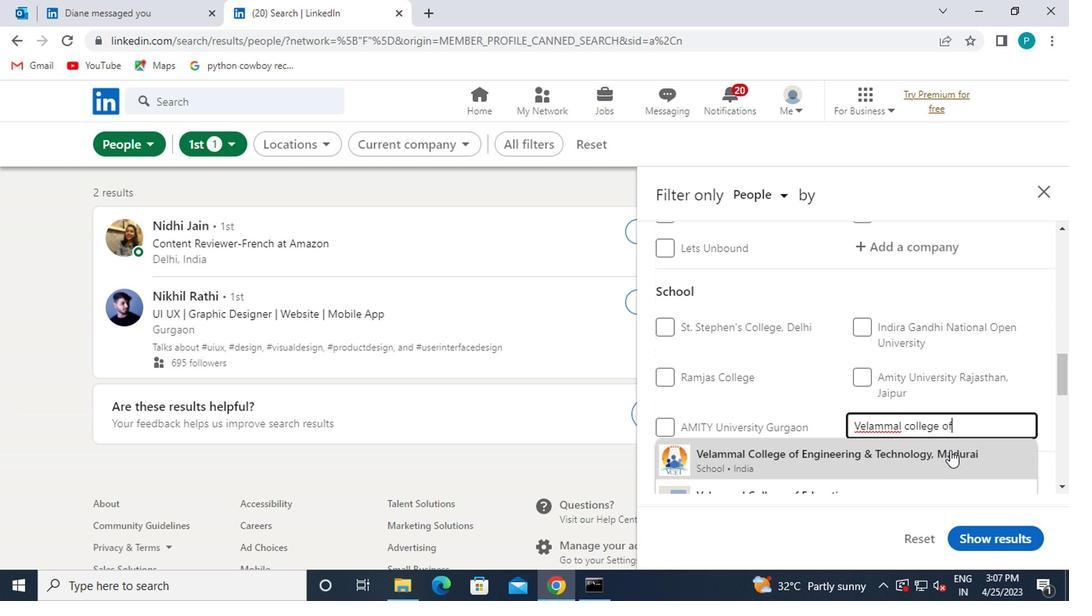 
Action: Mouse moved to (822, 417)
Screenshot: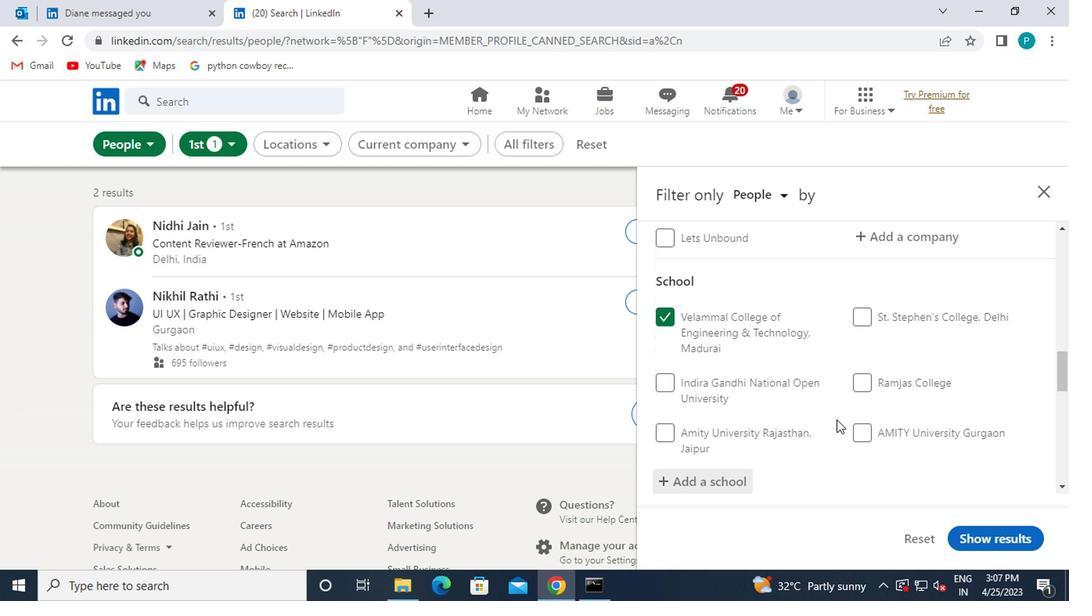 
Action: Mouse scrolled (822, 417) with delta (0, 0)
Screenshot: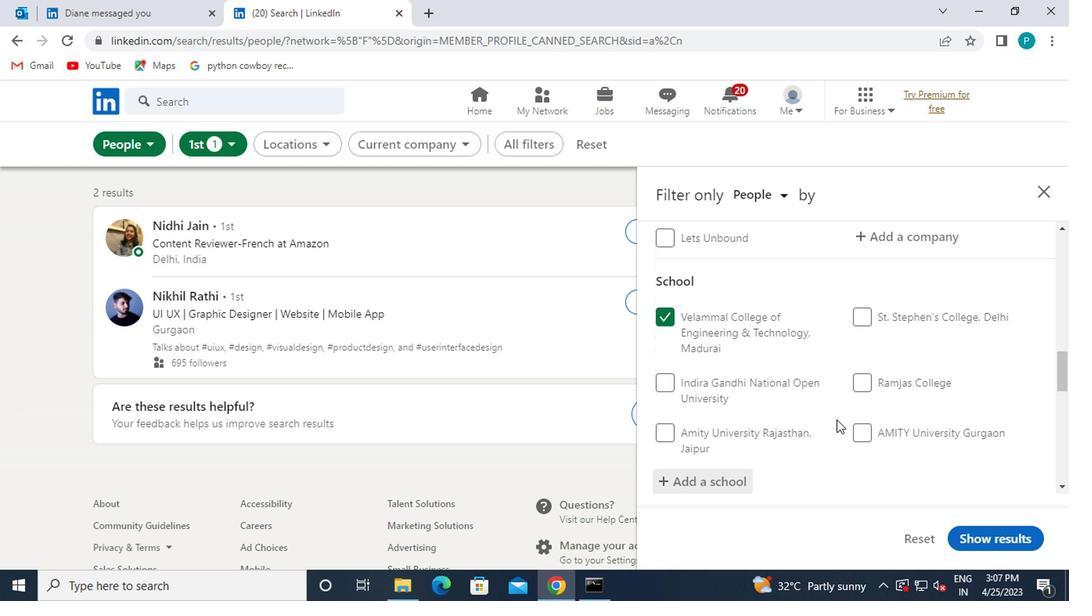 
Action: Mouse moved to (821, 417)
Screenshot: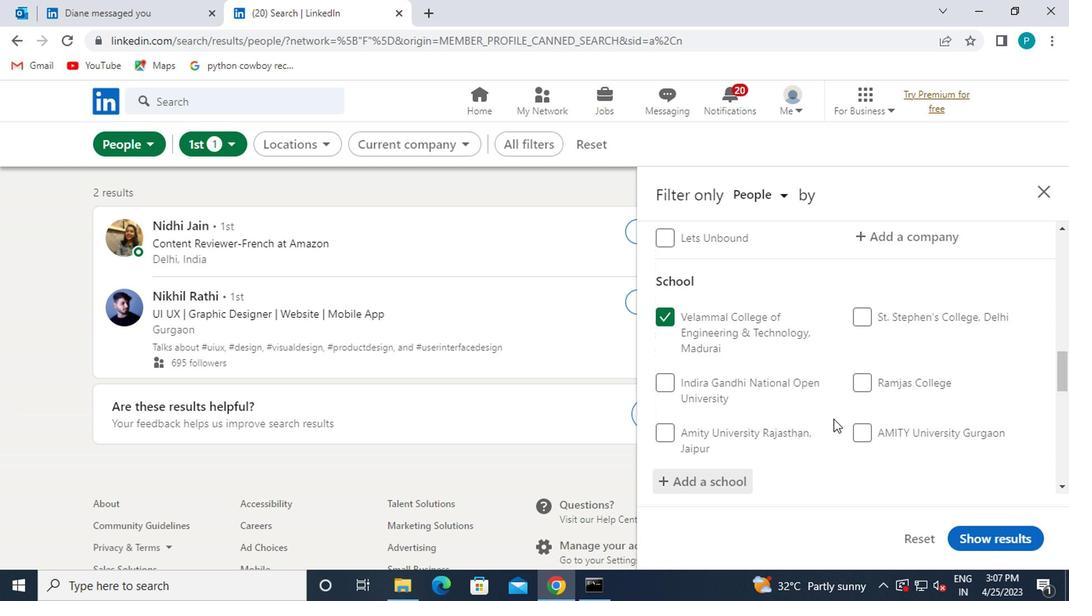 
Action: Mouse scrolled (821, 417) with delta (0, 0)
Screenshot: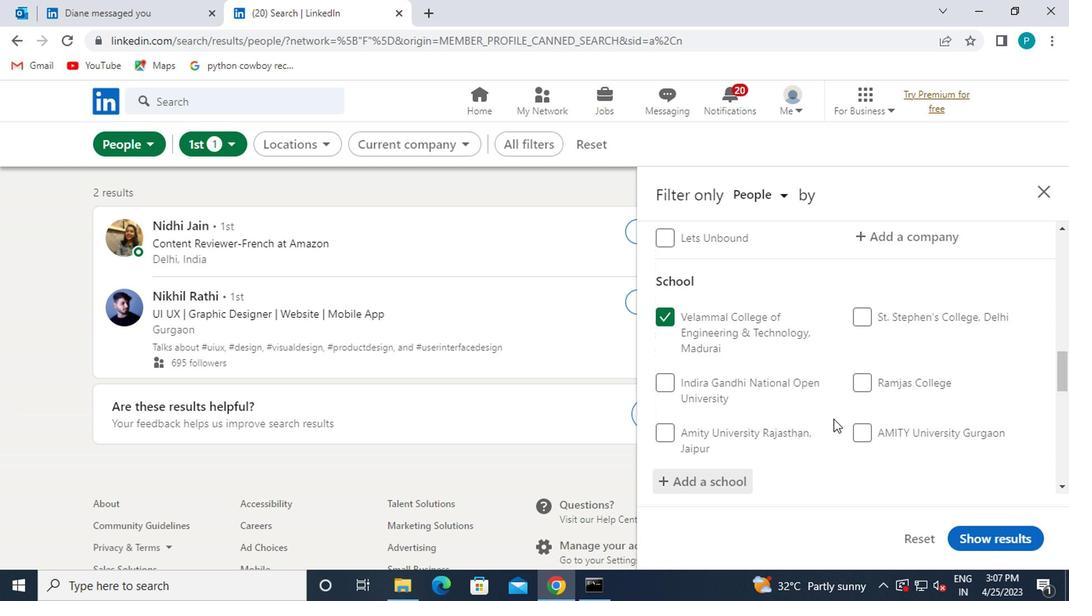 
Action: Mouse moved to (824, 417)
Screenshot: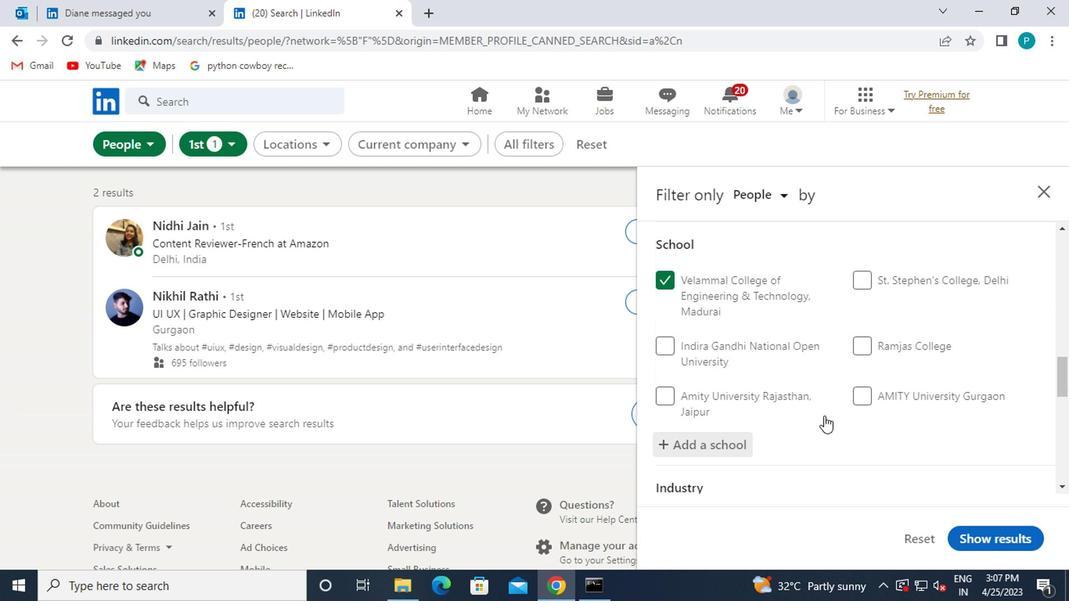 
Action: Mouse scrolled (824, 417) with delta (0, 0)
Screenshot: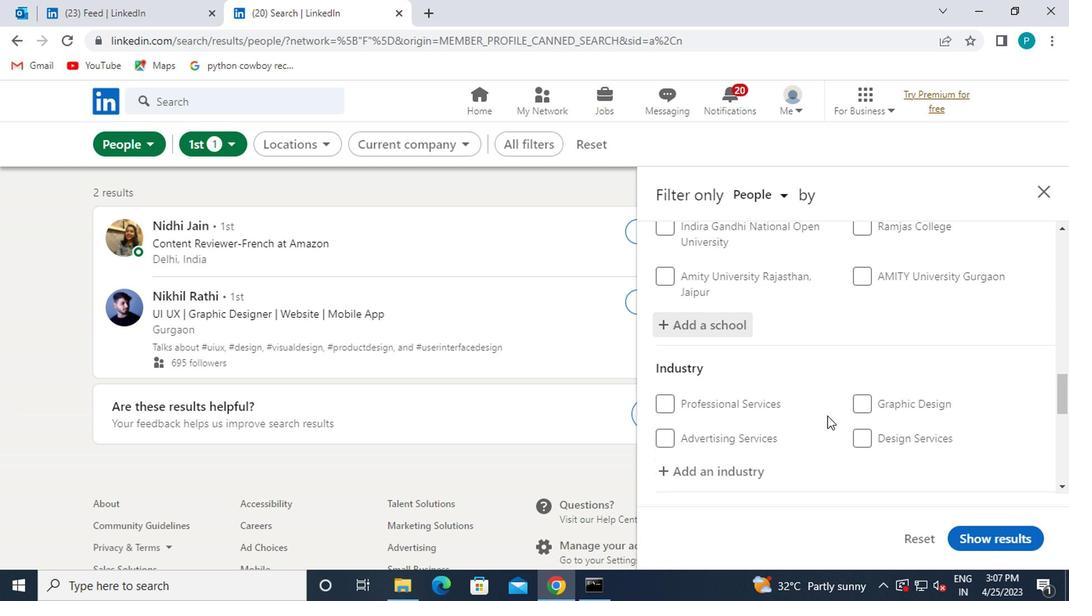 
Action: Mouse moved to (728, 392)
Screenshot: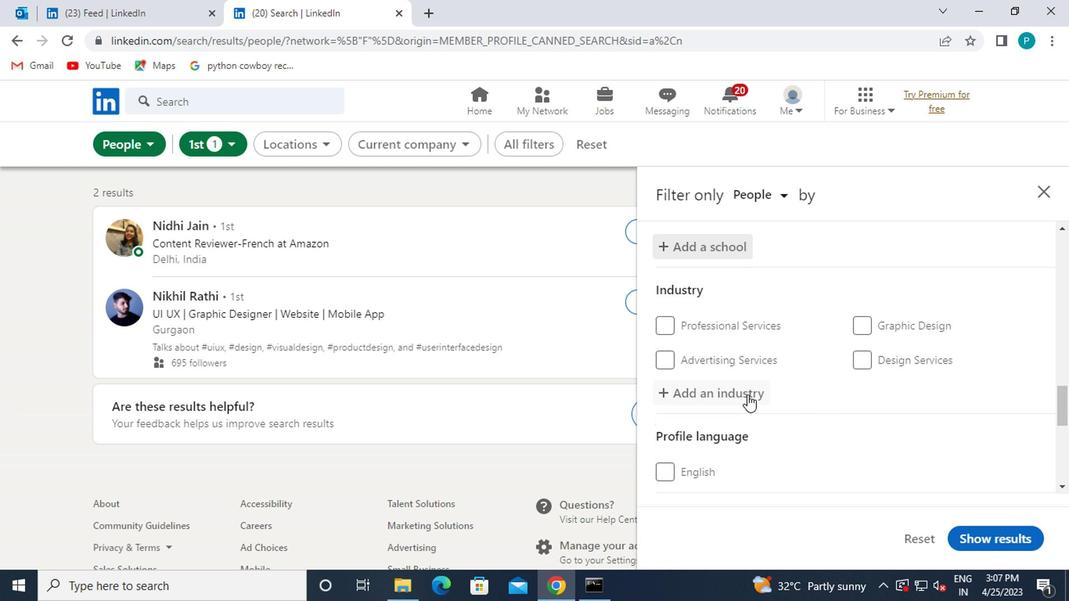 
Action: Mouse pressed left at (728, 392)
Screenshot: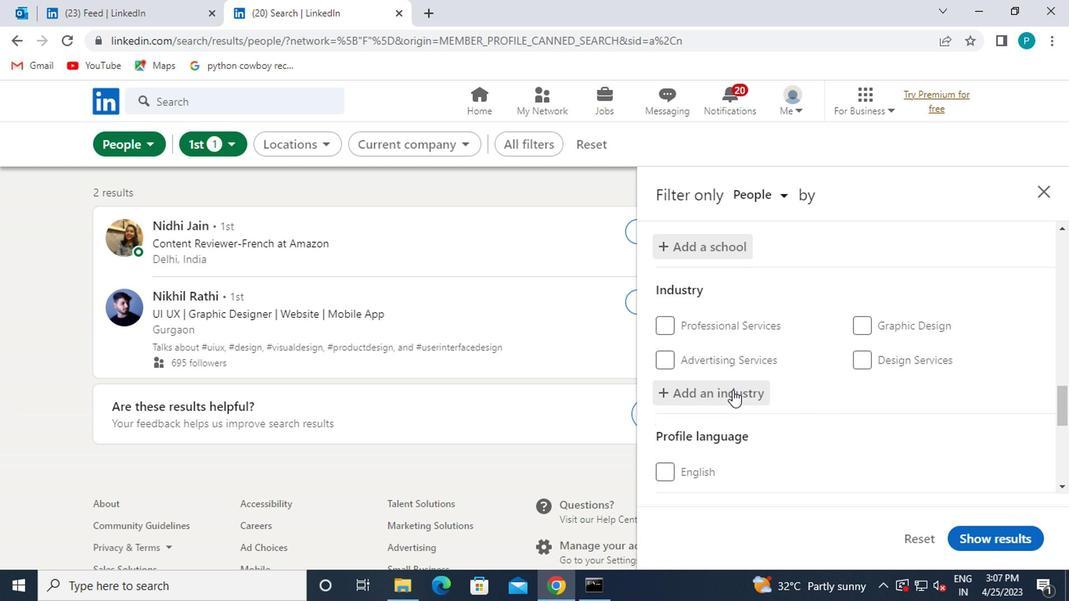 
Action: Mouse moved to (737, 393)
Screenshot: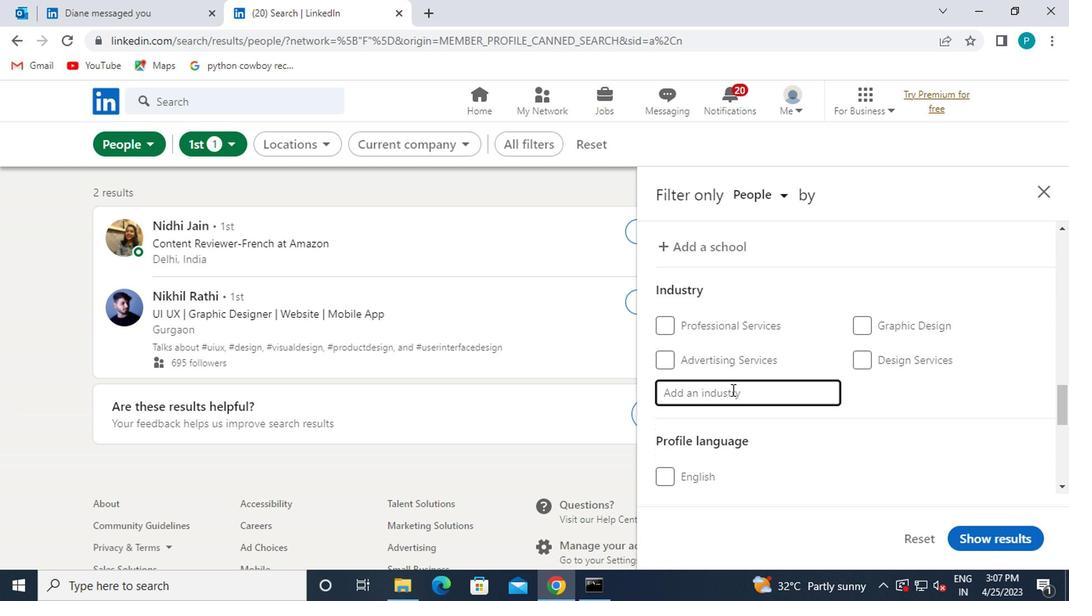 
Action: Key pressed WHOLSALE
Screenshot: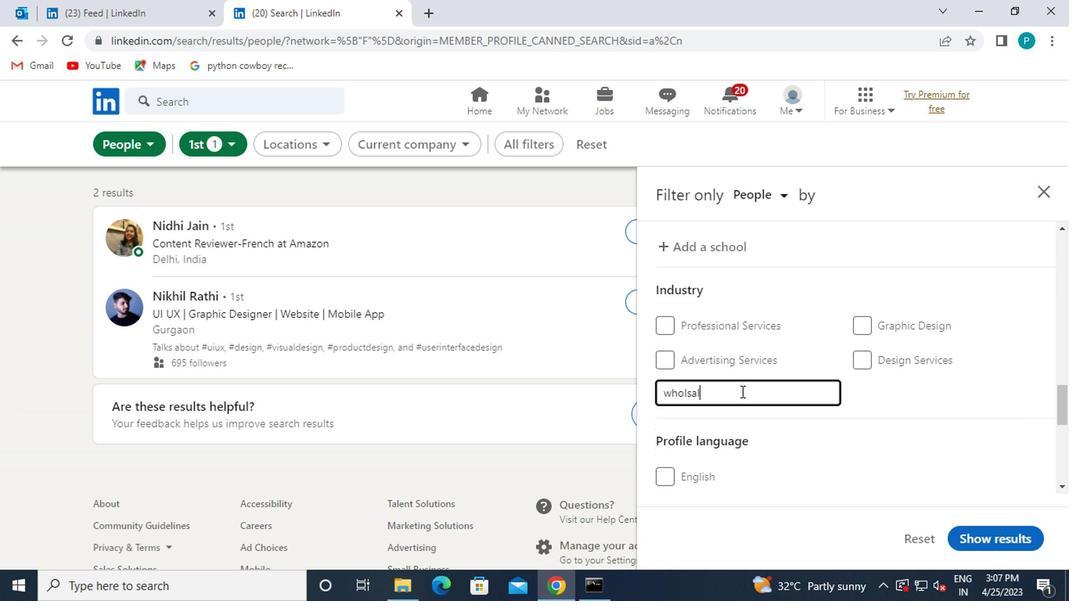 
Action: Mouse moved to (681, 397)
Screenshot: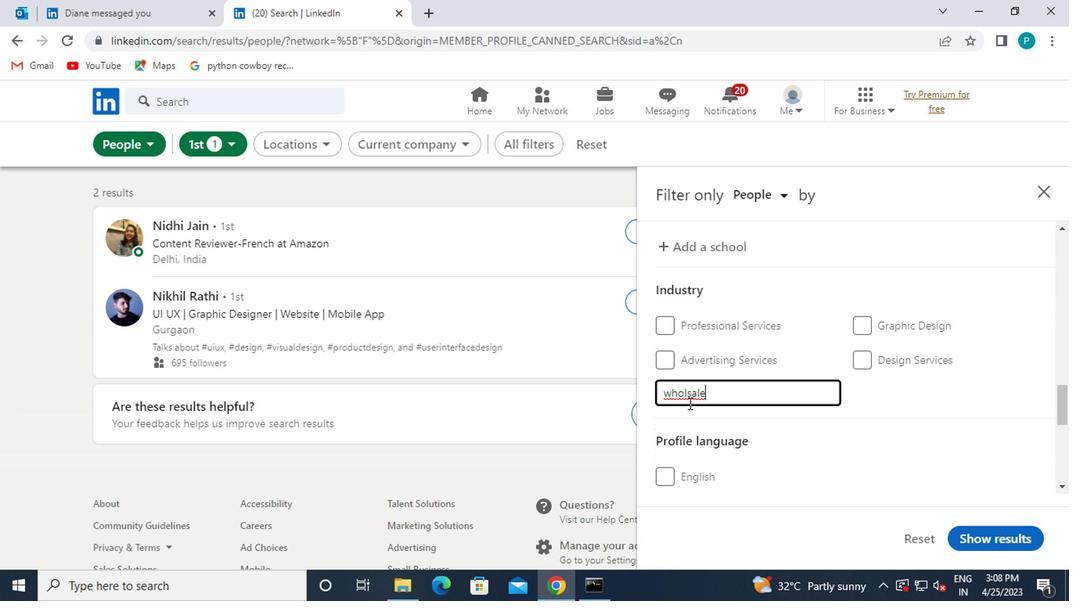 
Action: Mouse pressed left at (681, 397)
Screenshot: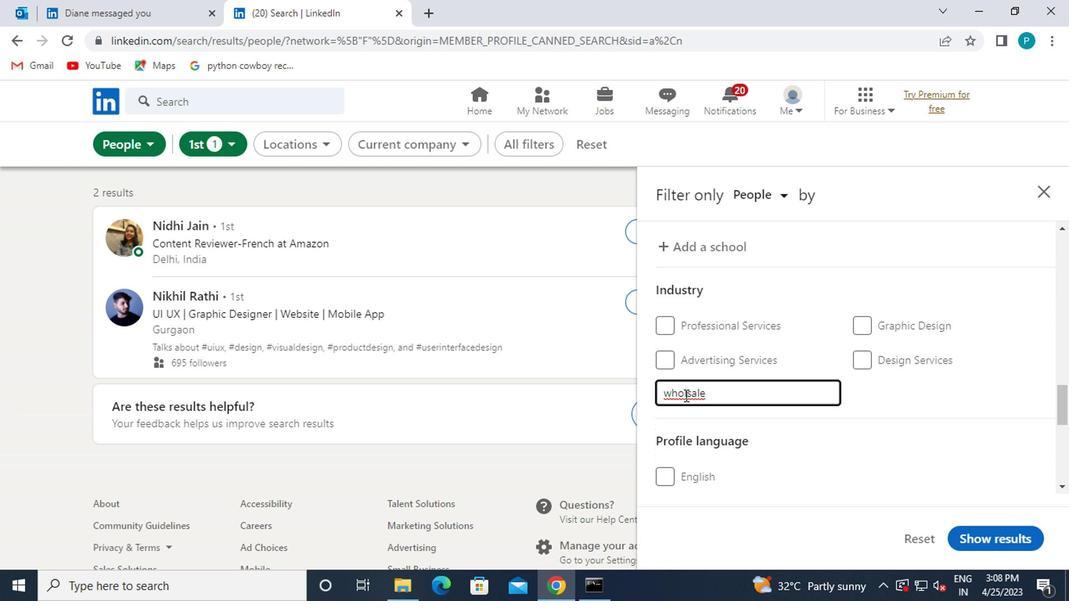 
Action: Mouse moved to (683, 397)
Screenshot: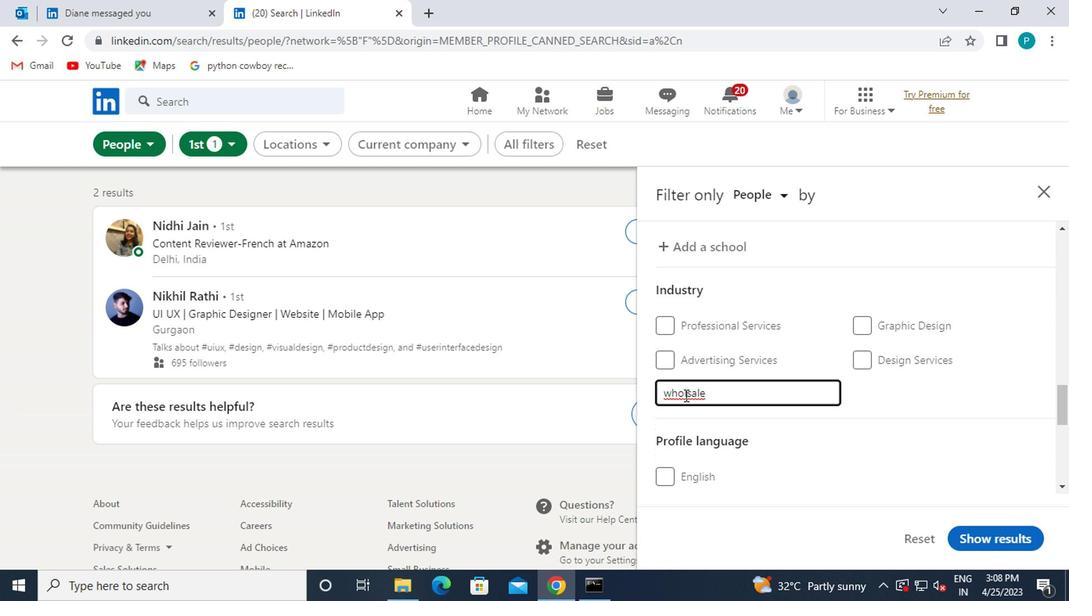 
Action: Mouse pressed left at (683, 397)
Screenshot: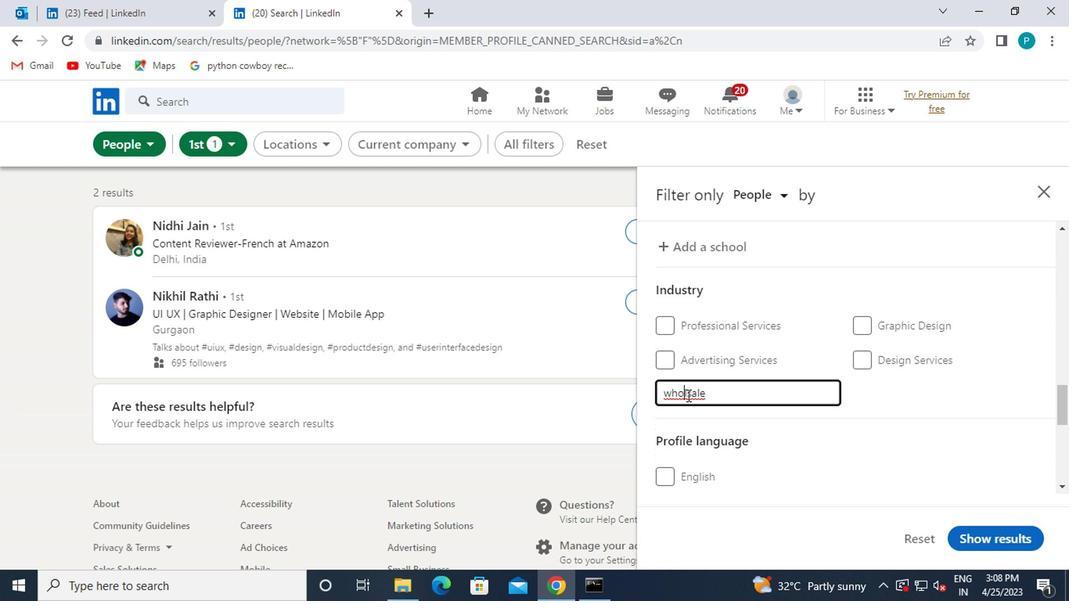 
Action: Key pressed E
Screenshot: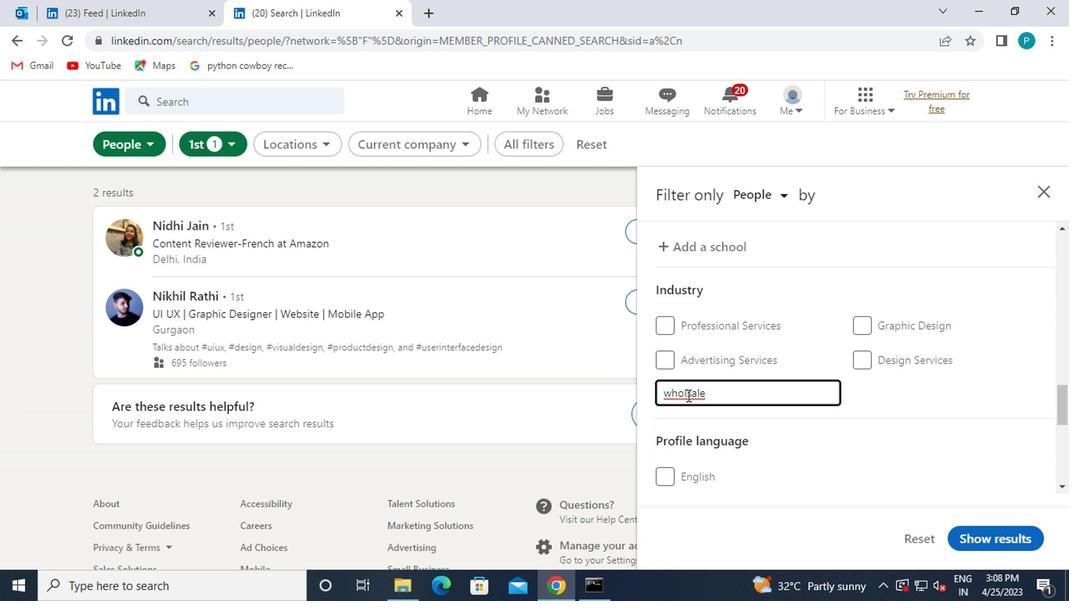
Action: Mouse moved to (716, 428)
Screenshot: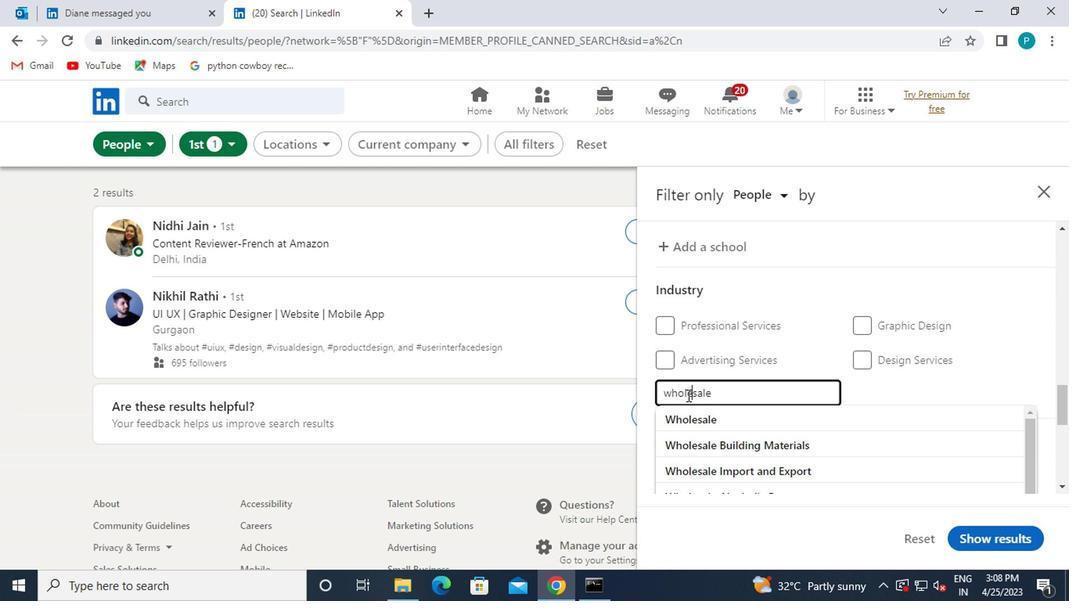 
Action: Mouse pressed left at (716, 428)
Screenshot: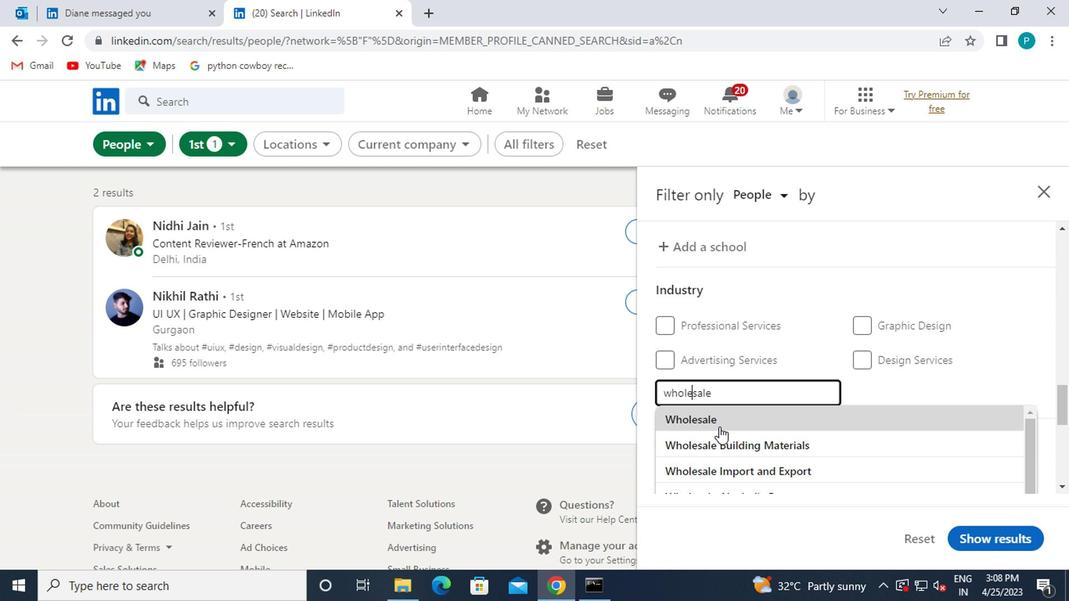 
Action: Mouse scrolled (716, 428) with delta (0, 0)
Screenshot: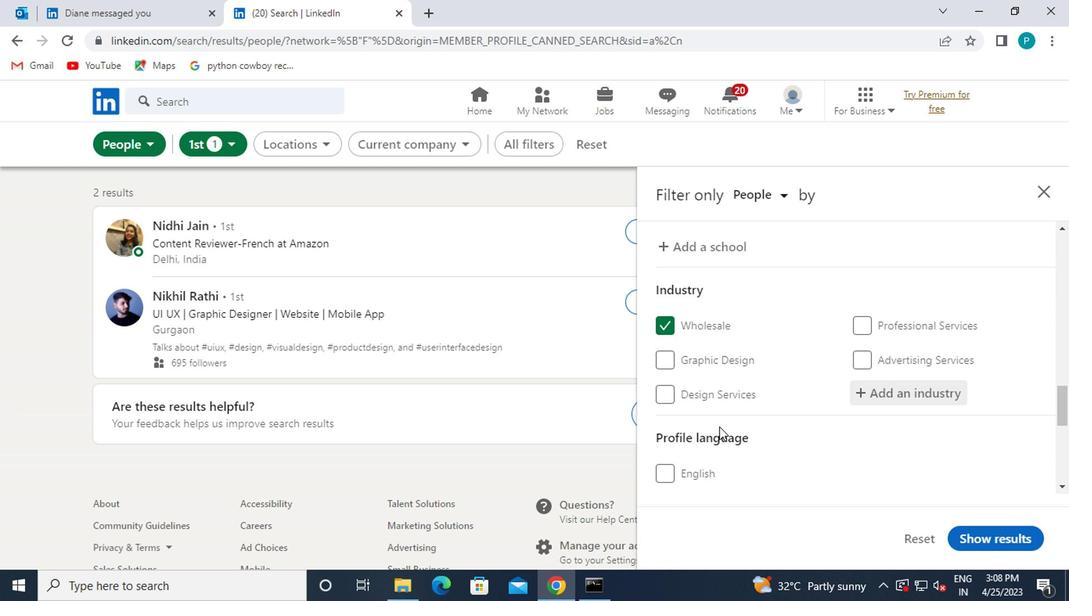 
Action: Mouse moved to (714, 428)
Screenshot: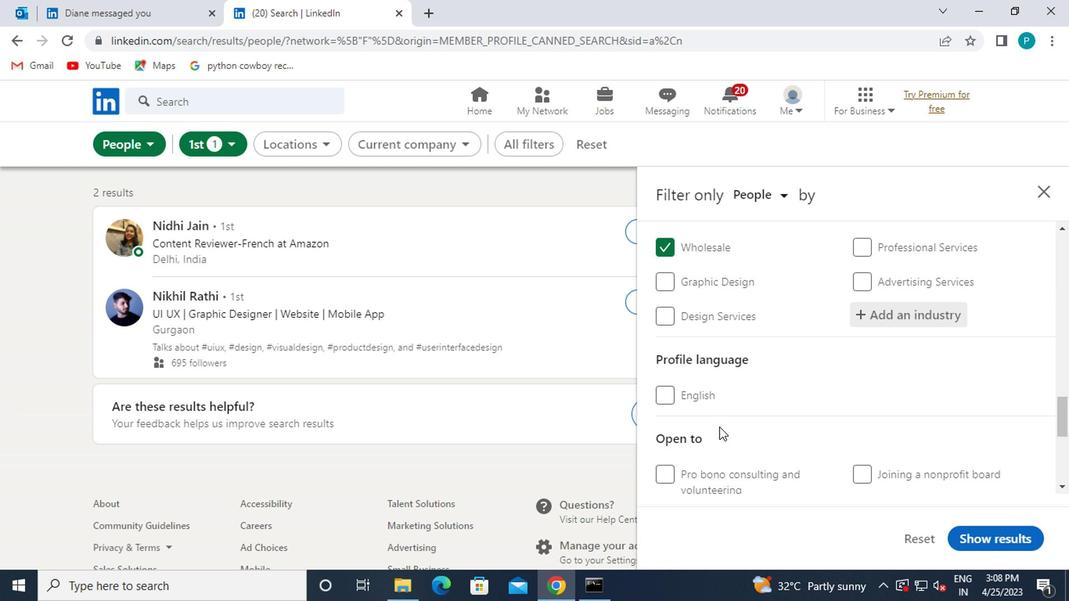 
Action: Mouse scrolled (714, 427) with delta (0, -1)
Screenshot: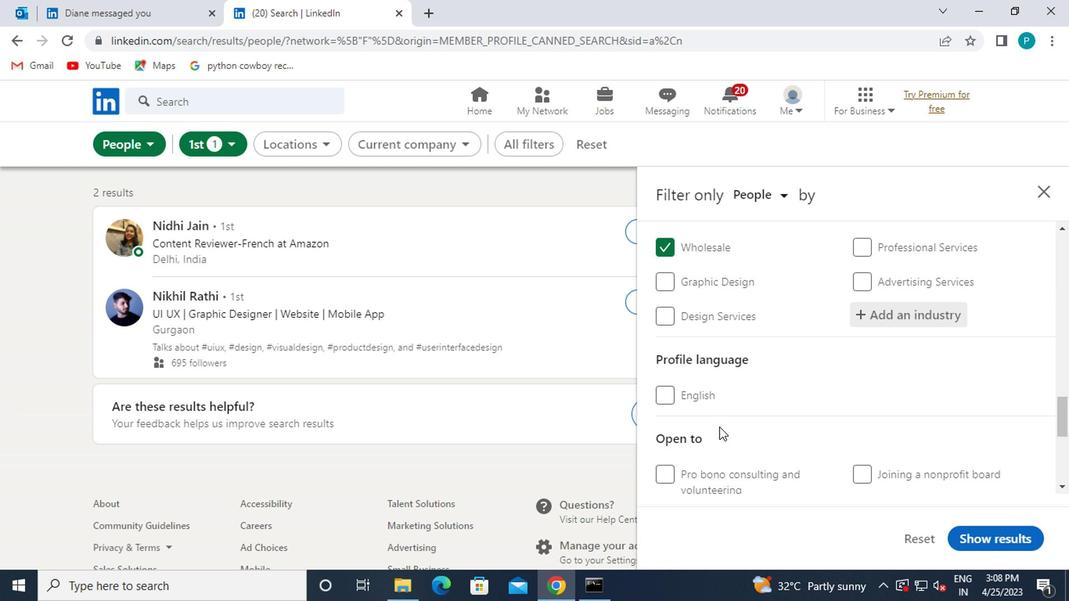 
Action: Mouse moved to (706, 409)
Screenshot: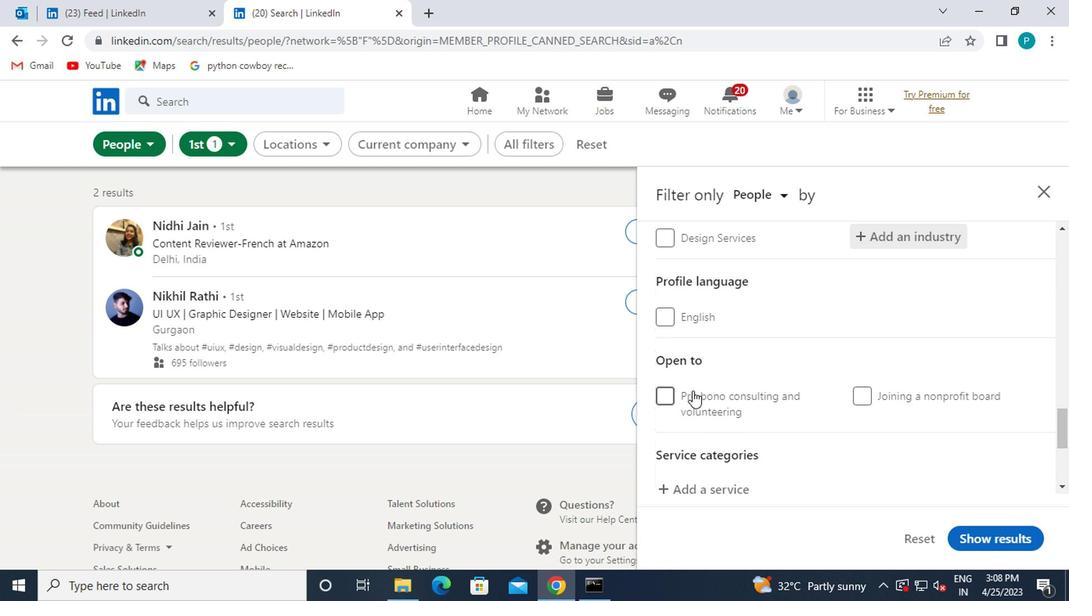 
Action: Mouse scrolled (706, 409) with delta (0, 0)
Screenshot: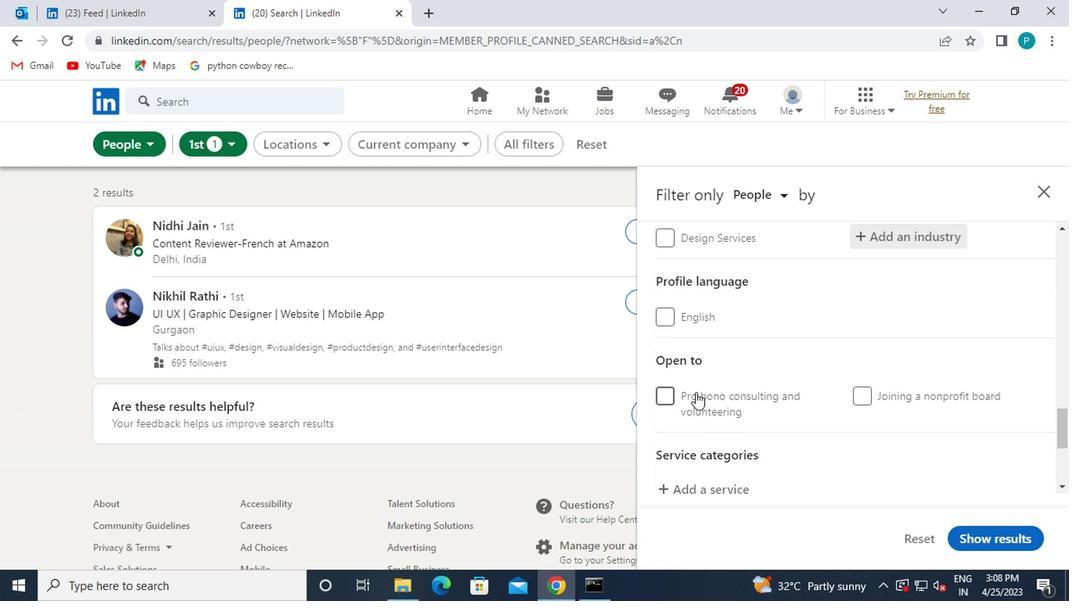 
Action: Mouse moved to (706, 409)
Screenshot: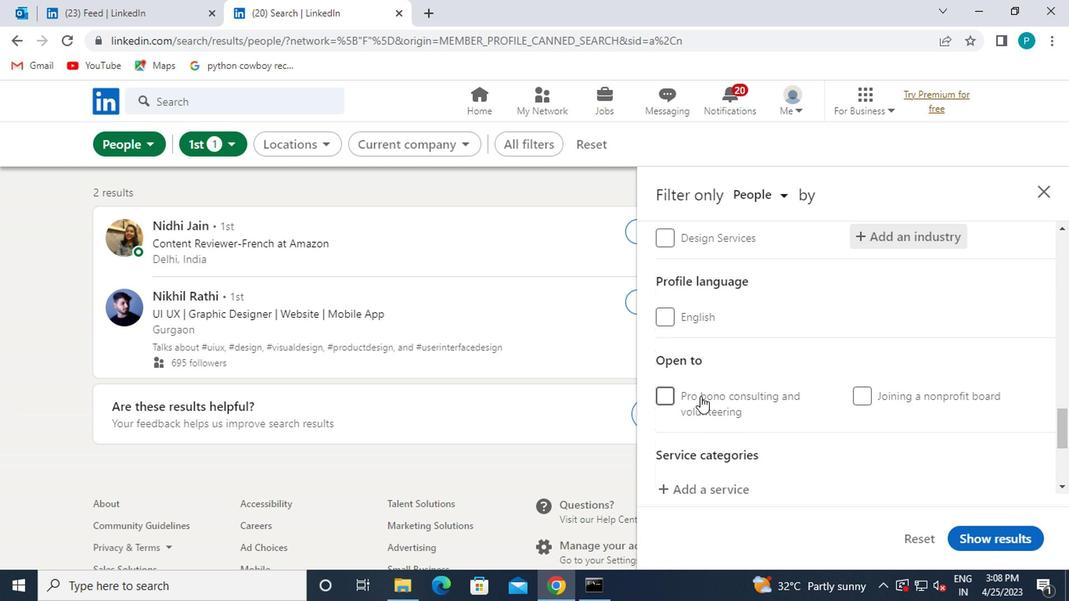 
Action: Mouse scrolled (706, 409) with delta (0, 0)
Screenshot: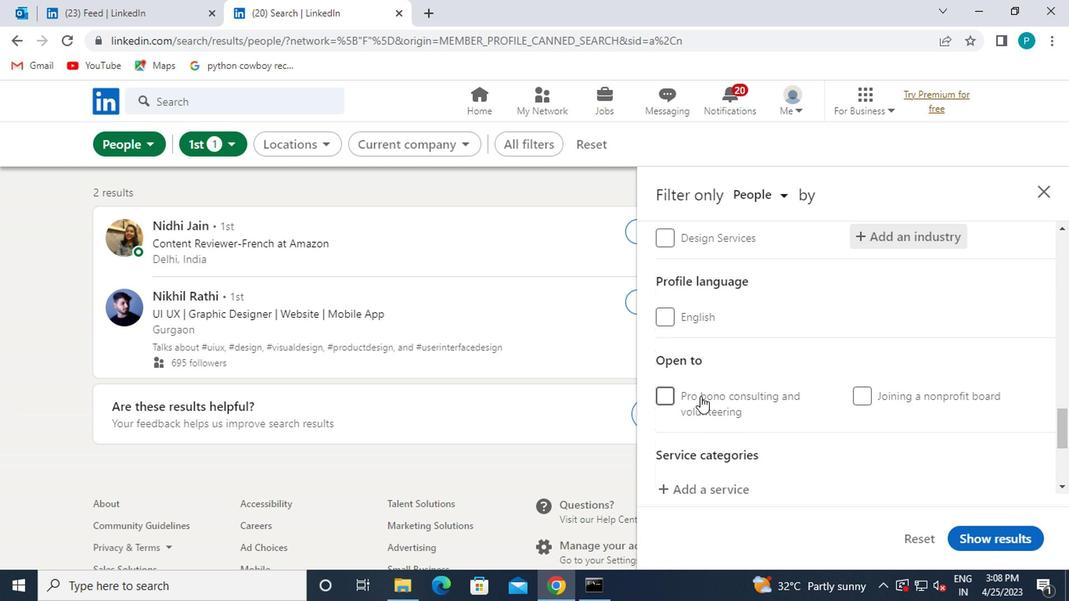 
Action: Mouse moved to (667, 341)
Screenshot: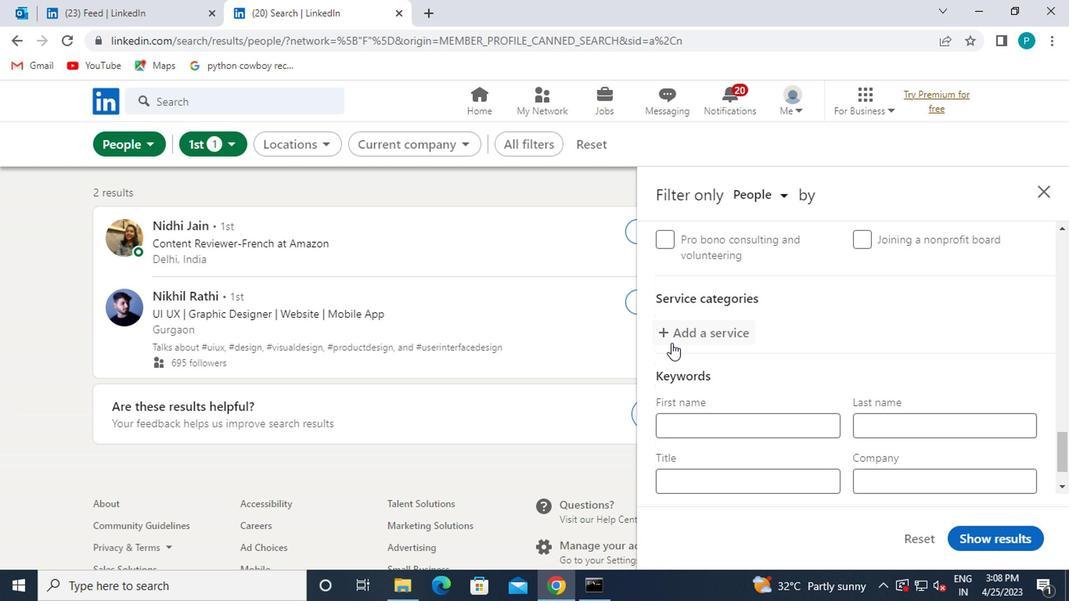 
Action: Mouse pressed left at (667, 341)
Screenshot: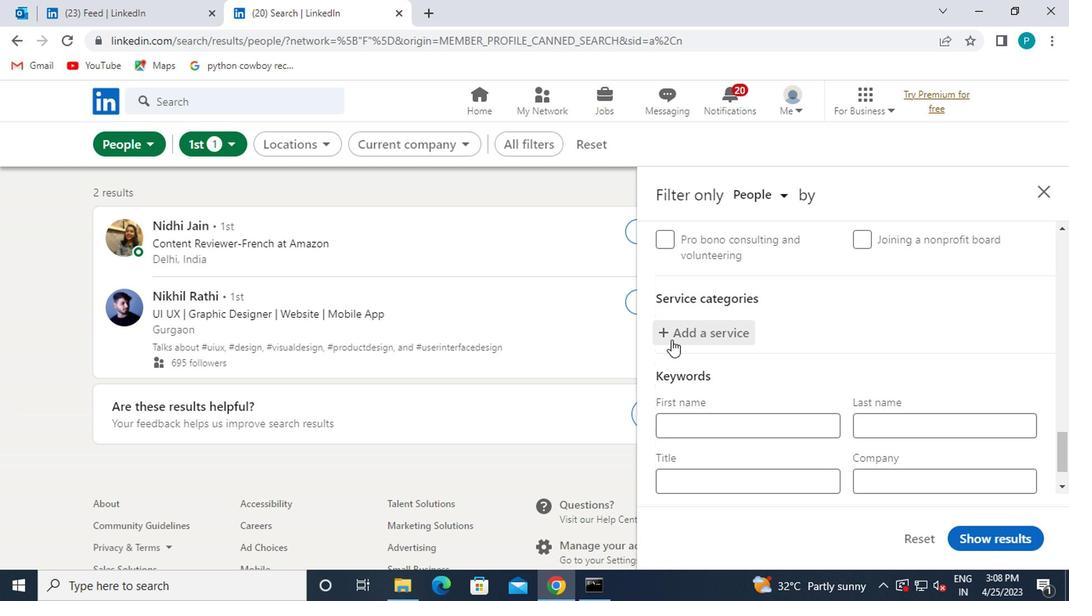 
Action: Mouse moved to (716, 347)
Screenshot: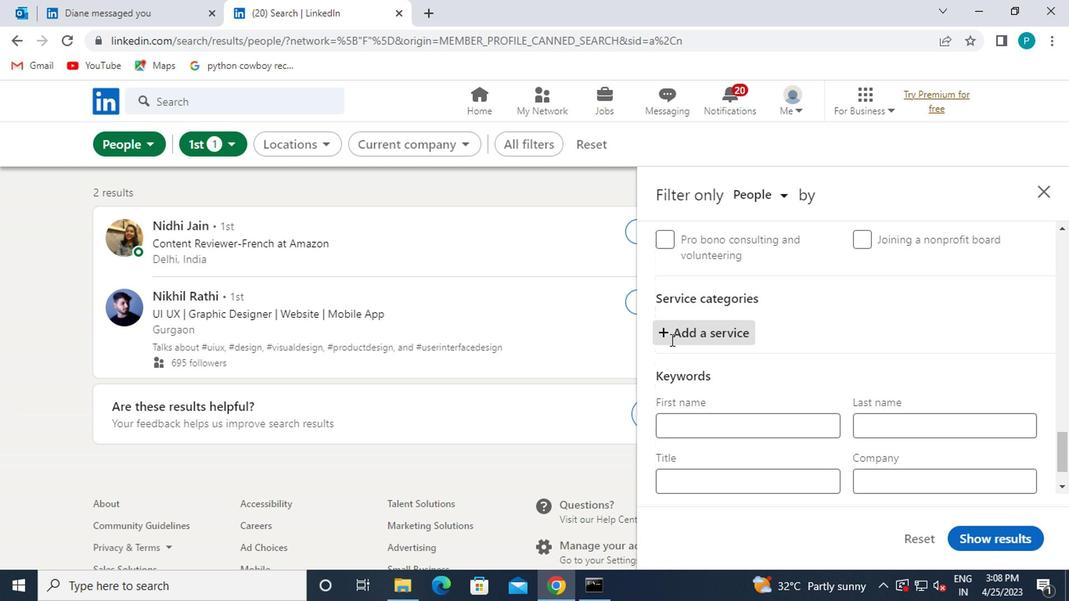 
Action: Key pressed BLO
Screenshot: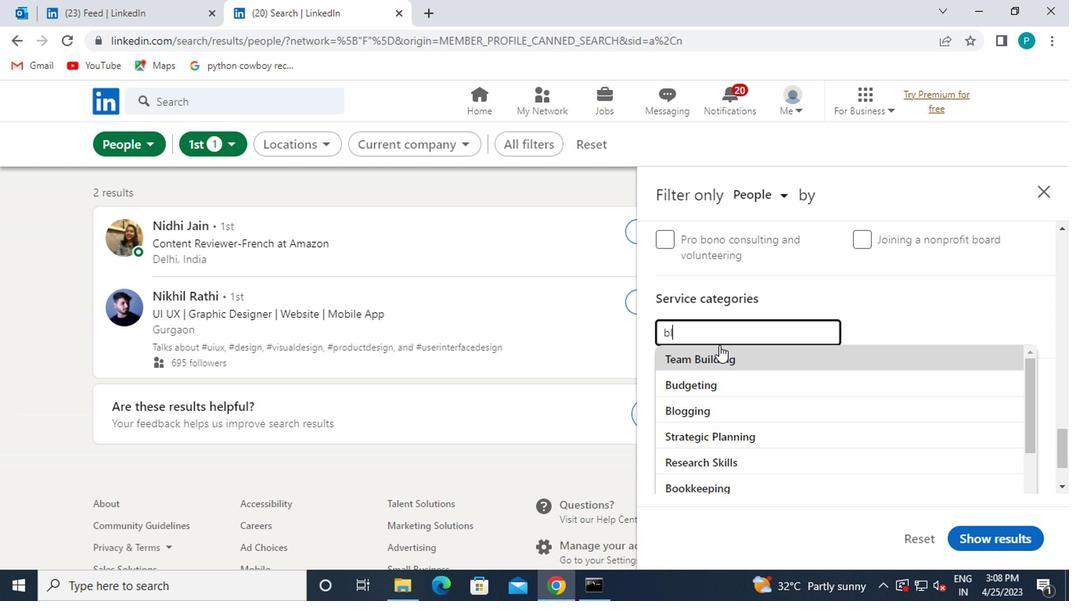 
Action: Mouse moved to (707, 364)
Screenshot: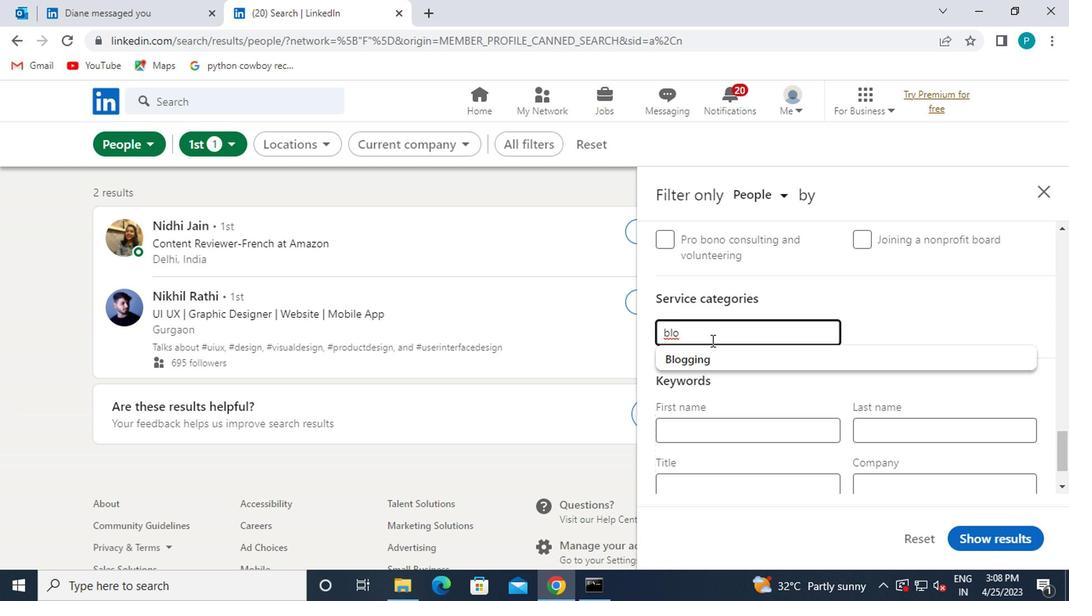 
Action: Mouse pressed left at (707, 364)
Screenshot: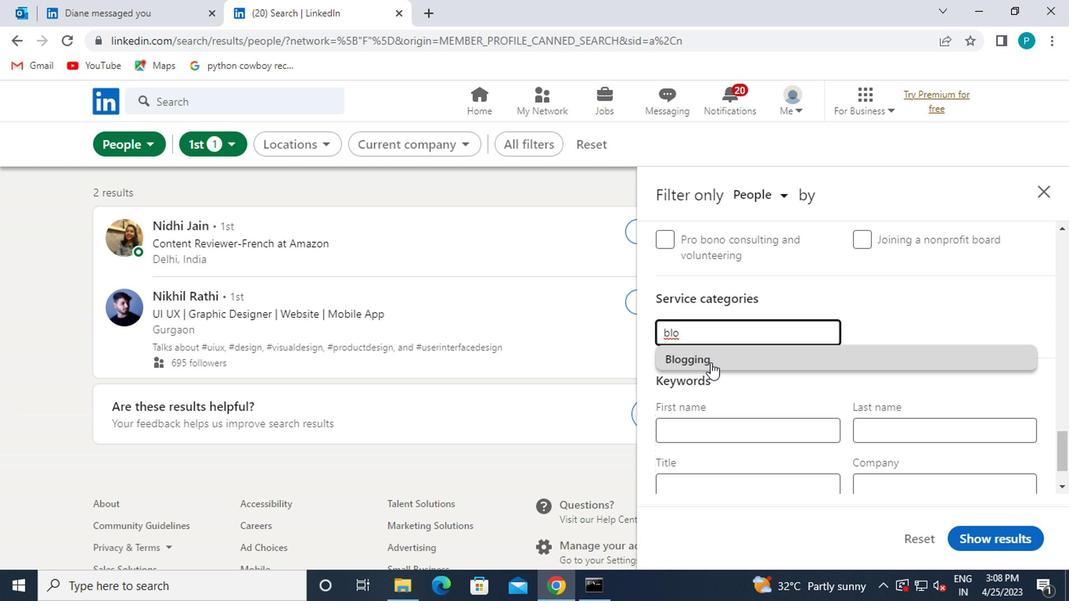 
Action: Mouse scrolled (707, 363) with delta (0, -1)
Screenshot: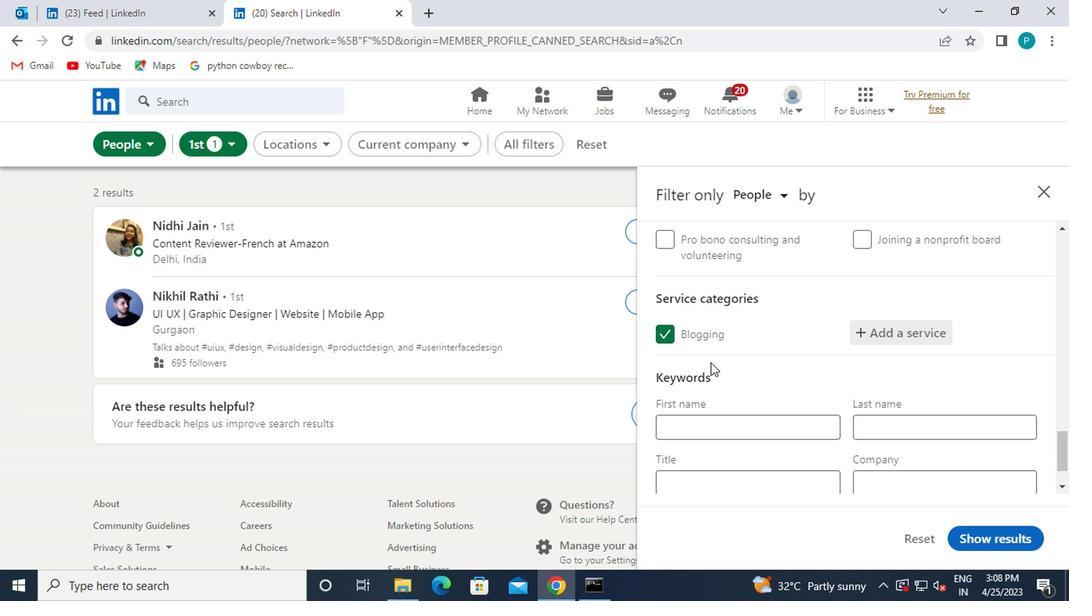 
Action: Mouse scrolled (707, 363) with delta (0, -1)
Screenshot: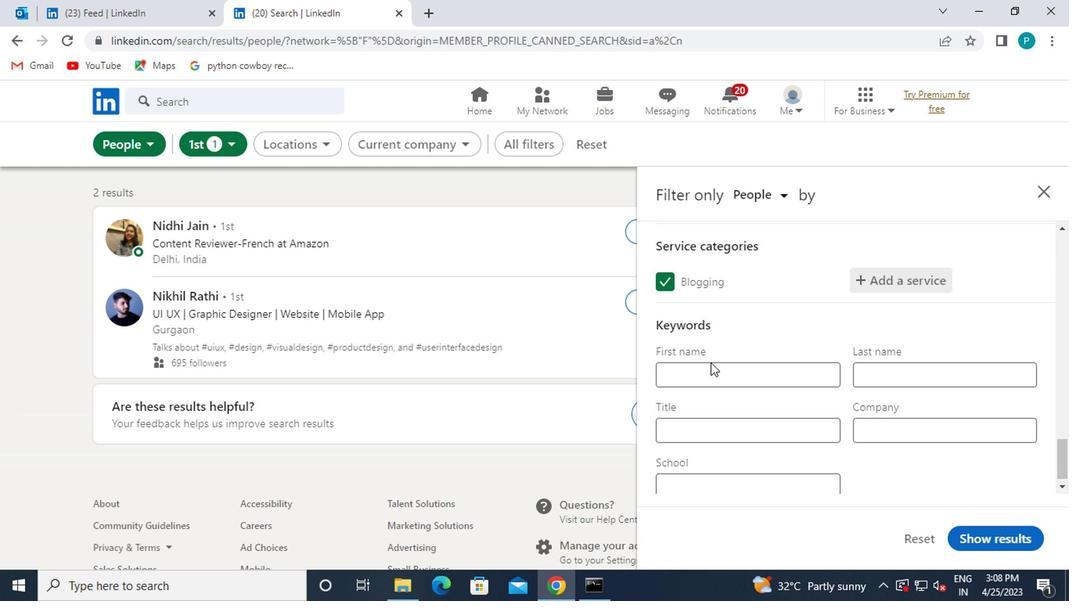 
Action: Mouse moved to (719, 419)
Screenshot: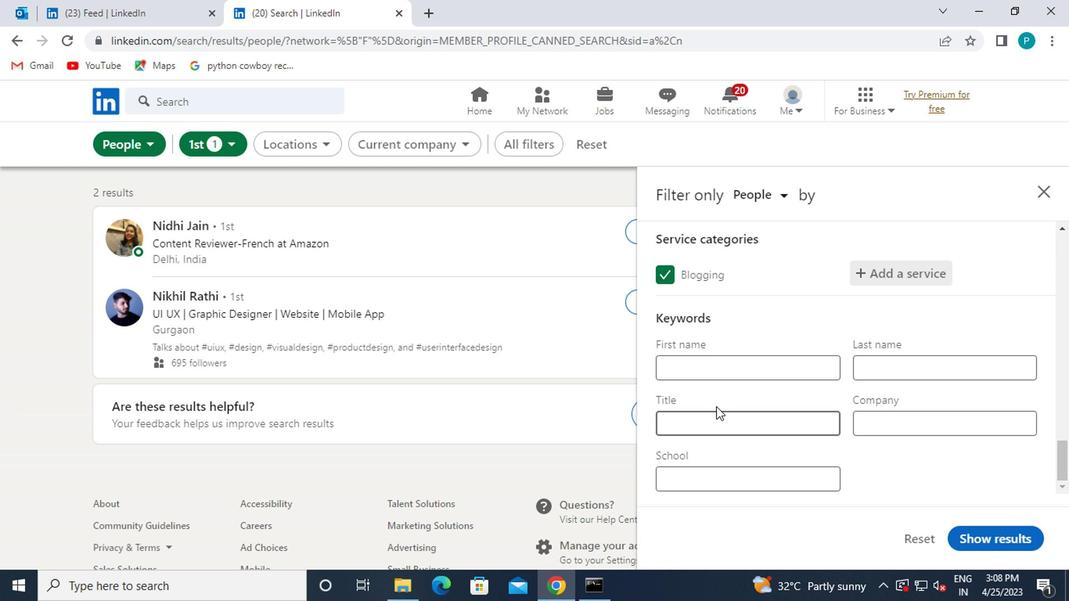 
Action: Mouse pressed left at (719, 419)
Screenshot: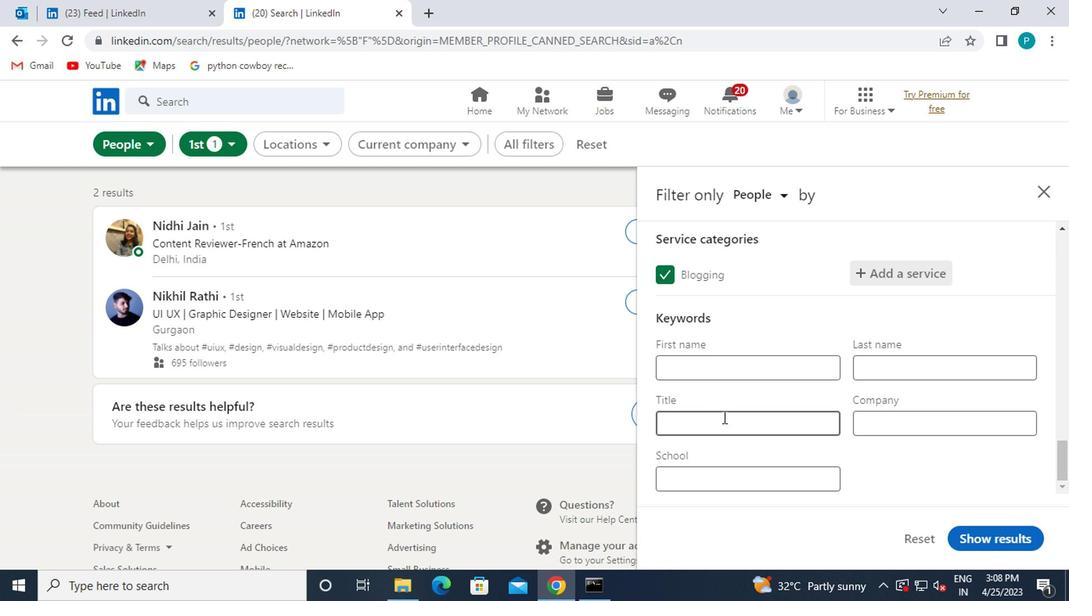 
Action: Mouse moved to (721, 420)
Screenshot: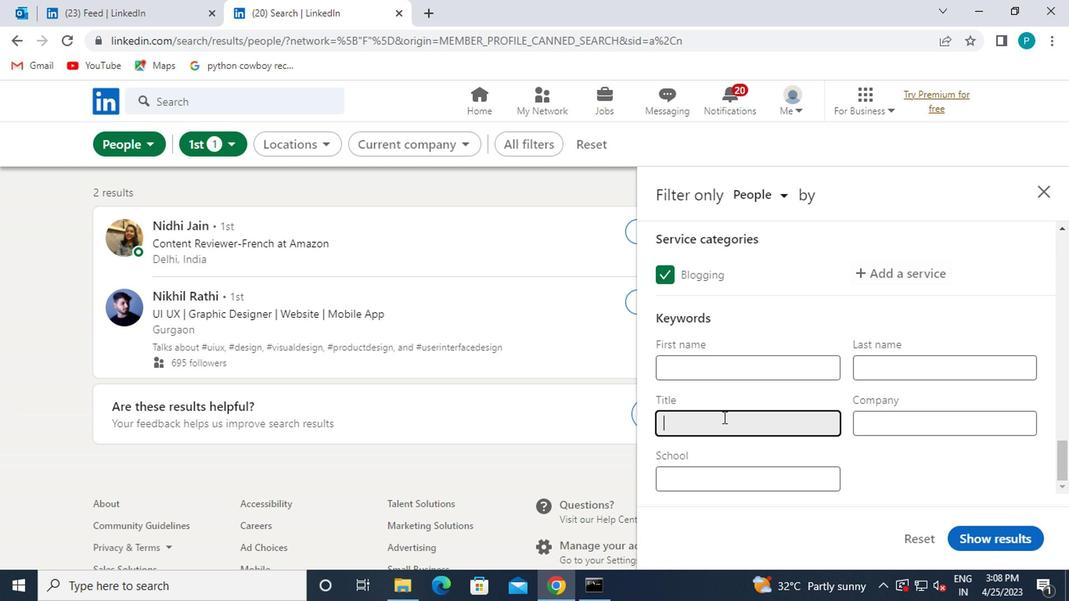 
Action: Key pressed <Key.caps_lock>H<Key.caps_lock>OSIP<Key.backspace><Key.backspace>PITAL<Key.space><Key.caps_lock>V<Key.caps_lock>OLUTREE
Screenshot: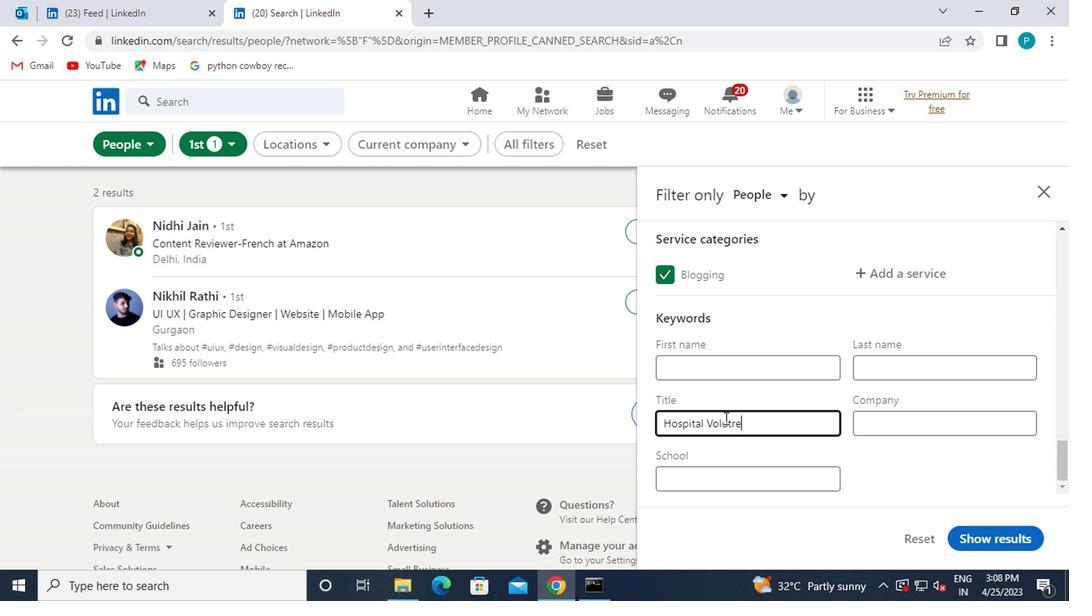 
Action: Mouse moved to (987, 532)
Screenshot: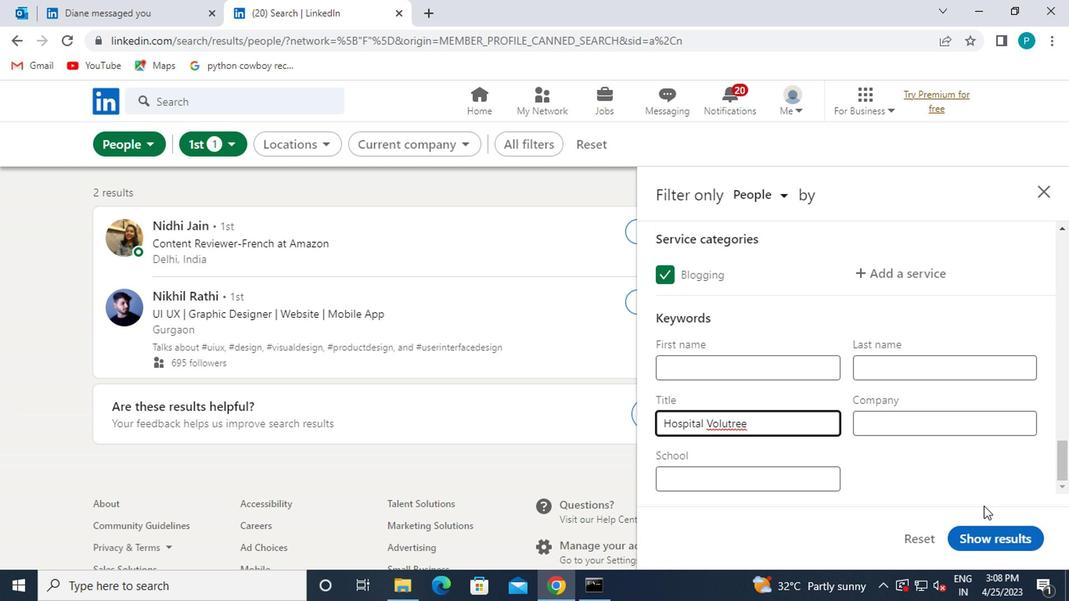 
Action: Mouse pressed left at (987, 532)
Screenshot: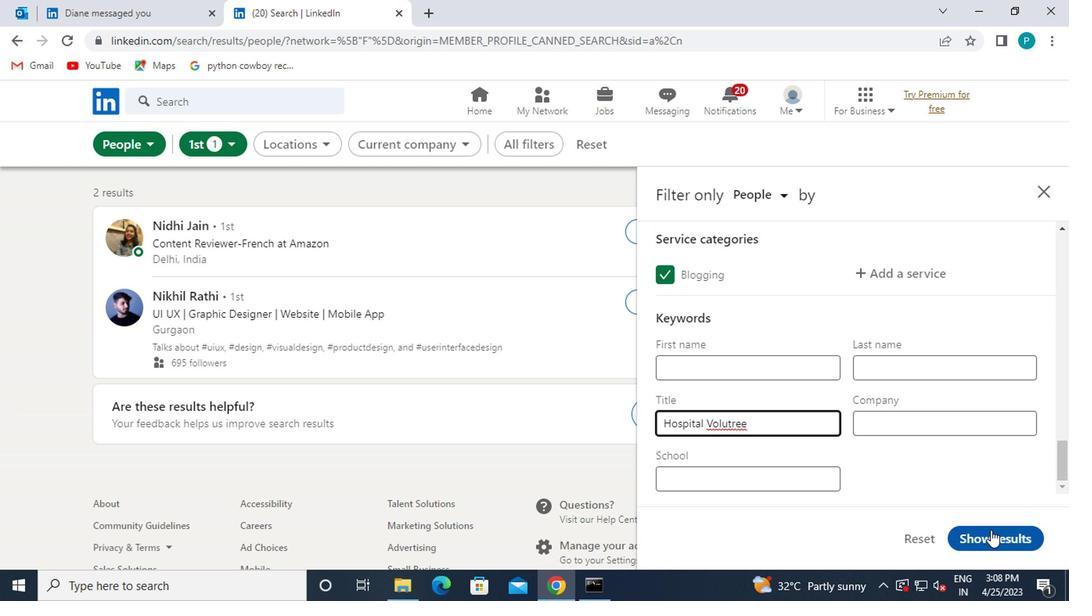 
